 Task: Create a due date automation trigger when advanced on, 2 hours before a card is due add content with a name or a description not containing resume.
Action: Mouse moved to (1238, 356)
Screenshot: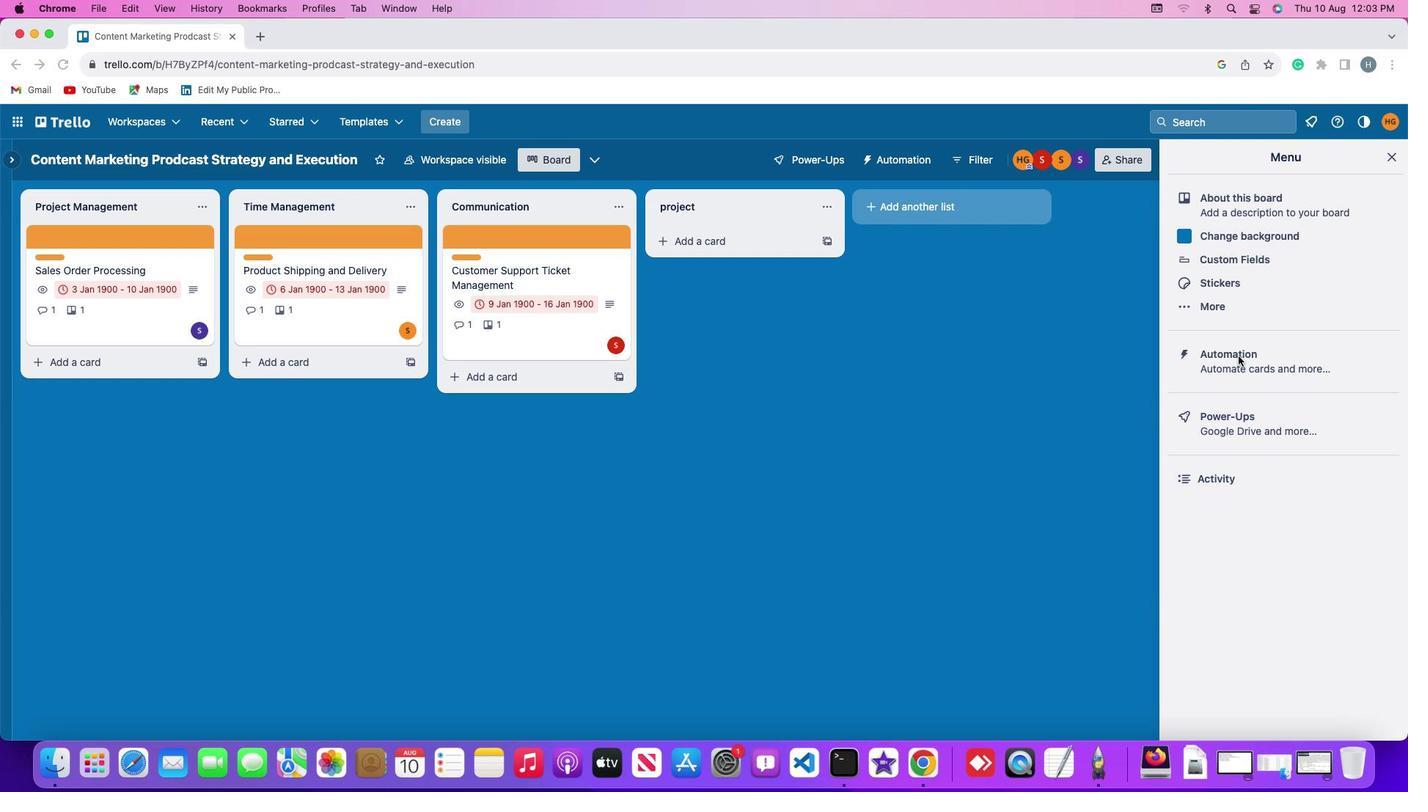 
Action: Mouse pressed left at (1238, 356)
Screenshot: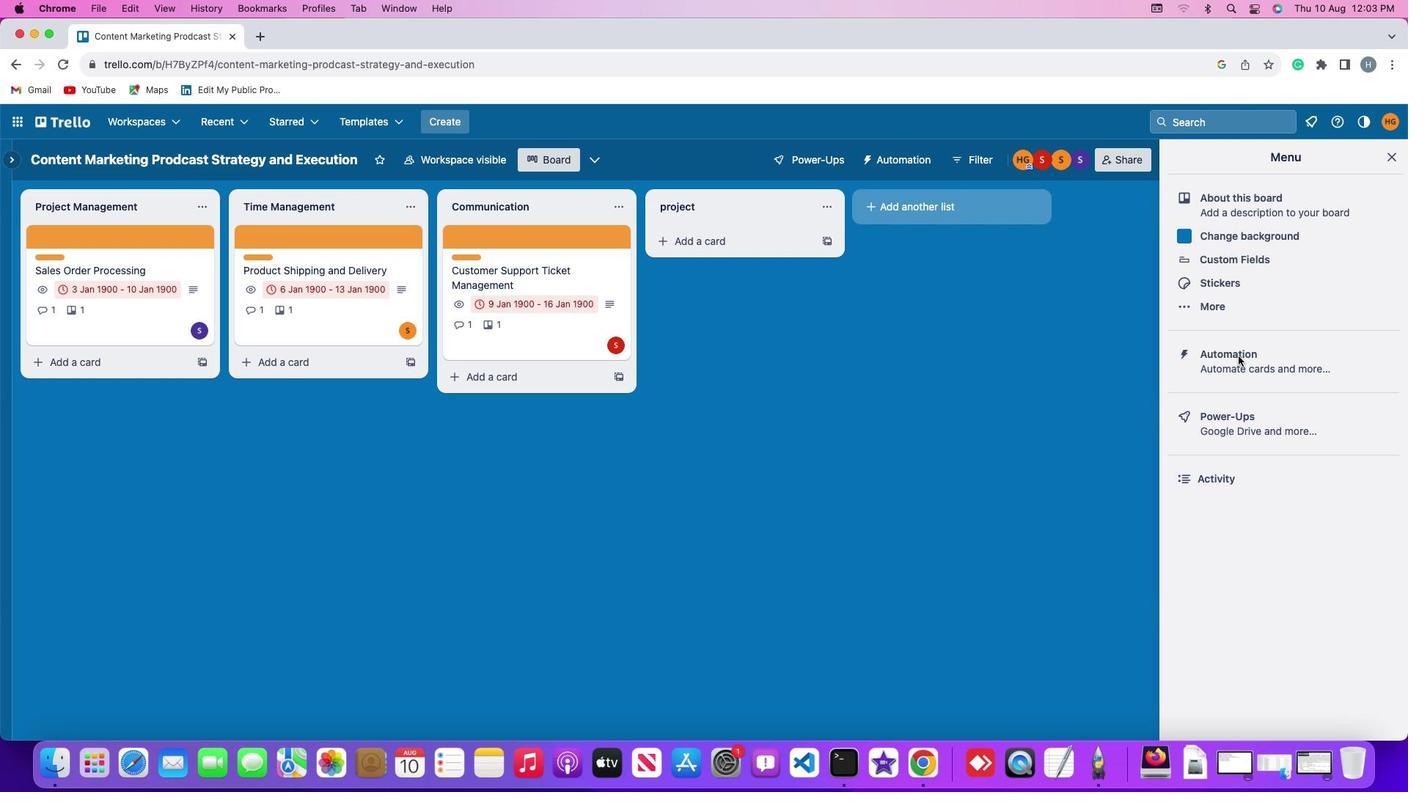 
Action: Mouse pressed left at (1238, 356)
Screenshot: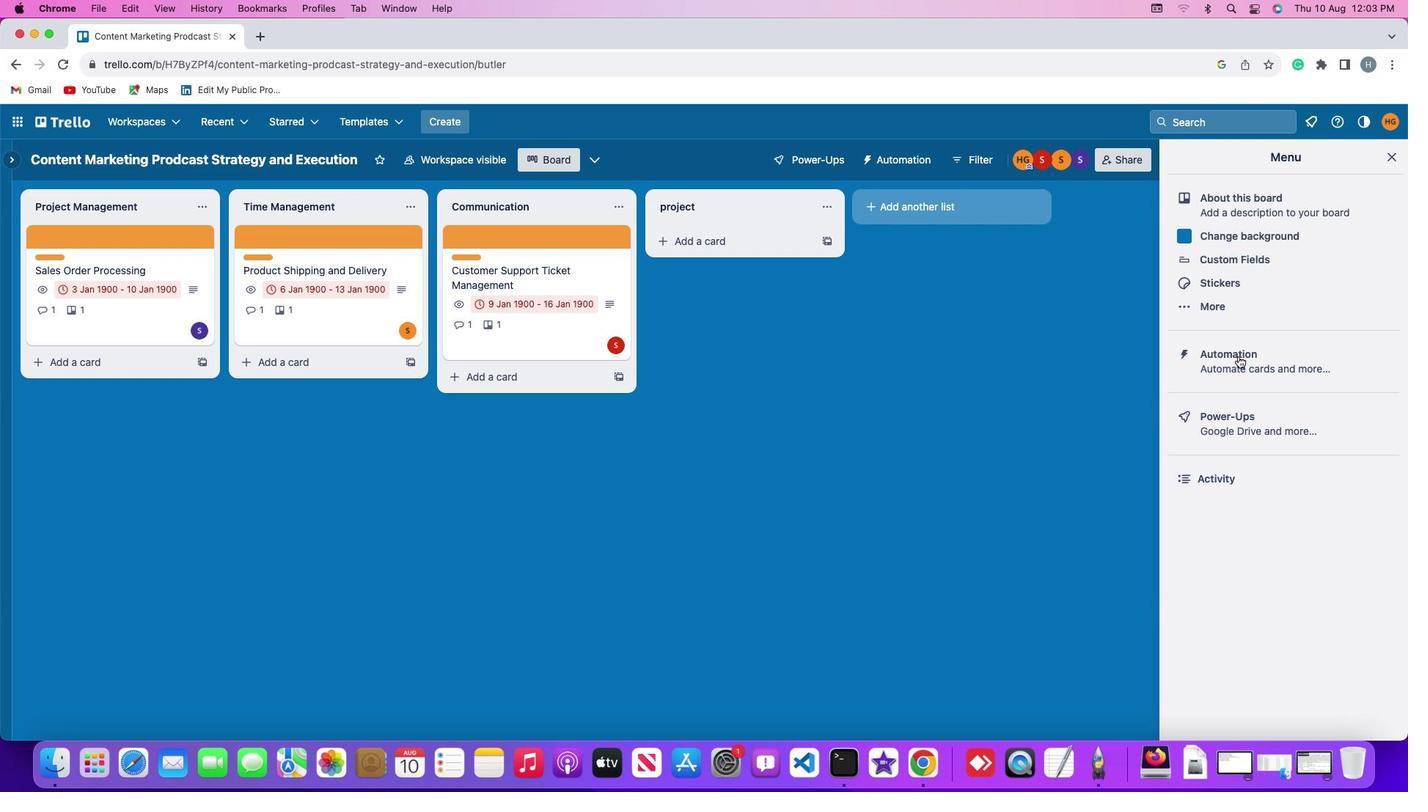 
Action: Mouse moved to (91, 354)
Screenshot: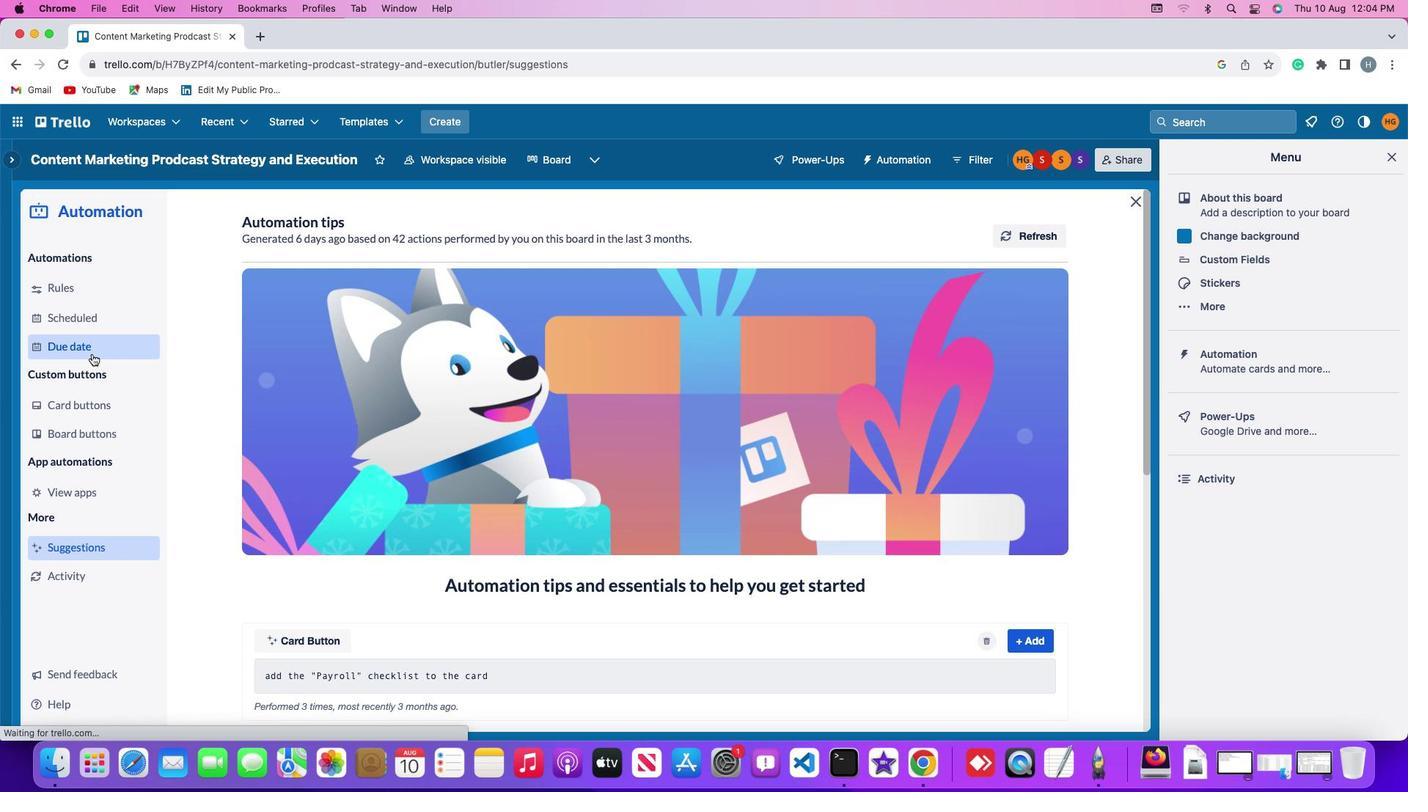 
Action: Mouse pressed left at (91, 354)
Screenshot: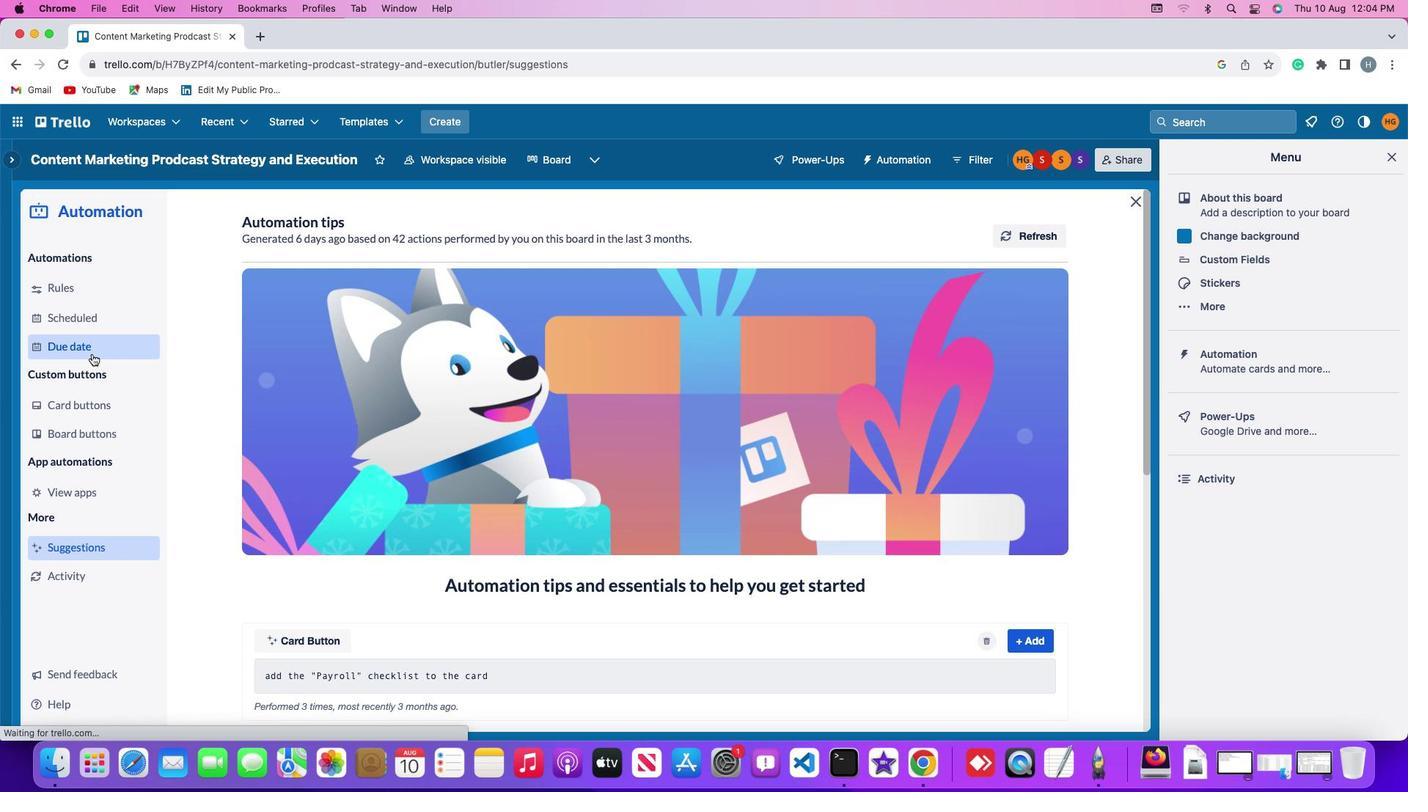 
Action: Mouse moved to (977, 229)
Screenshot: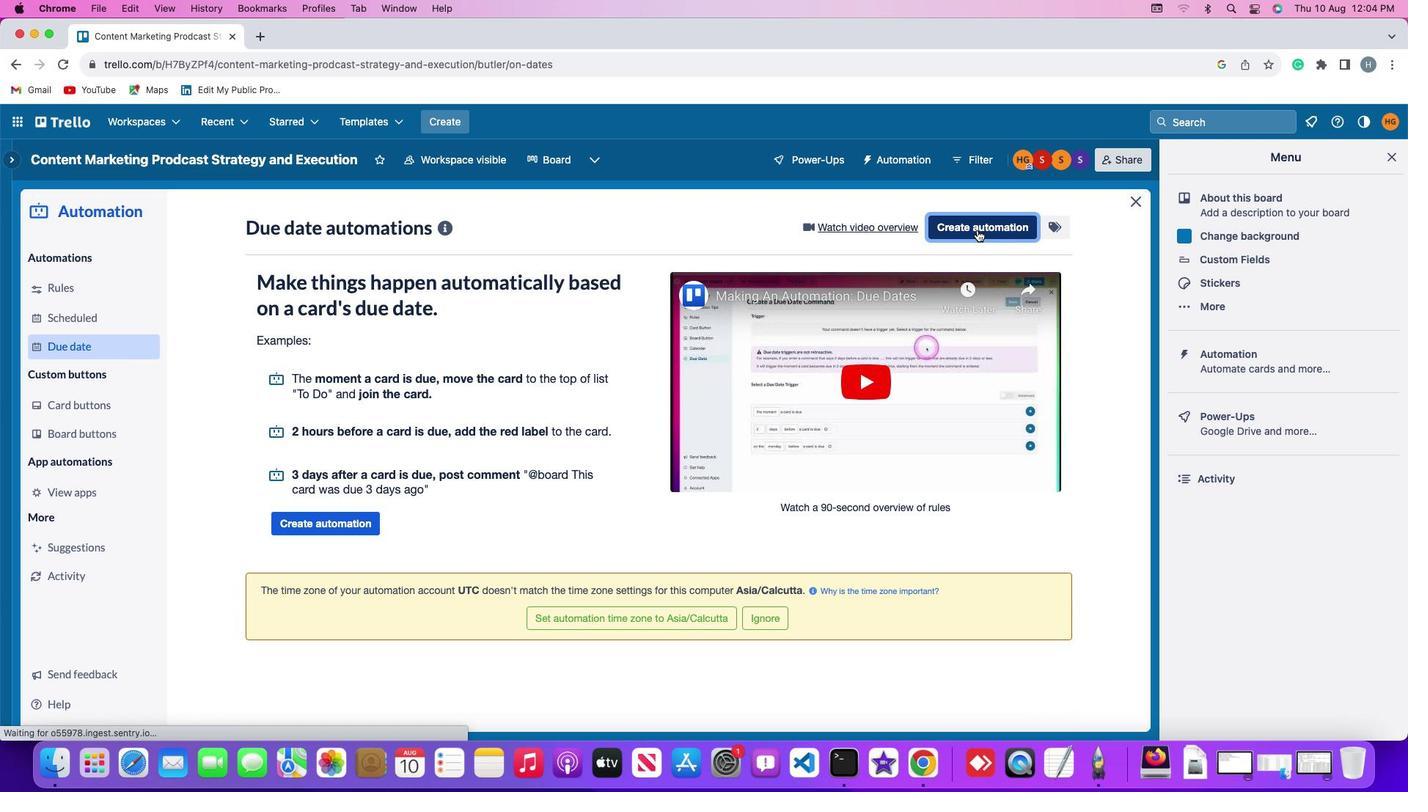 
Action: Mouse pressed left at (977, 229)
Screenshot: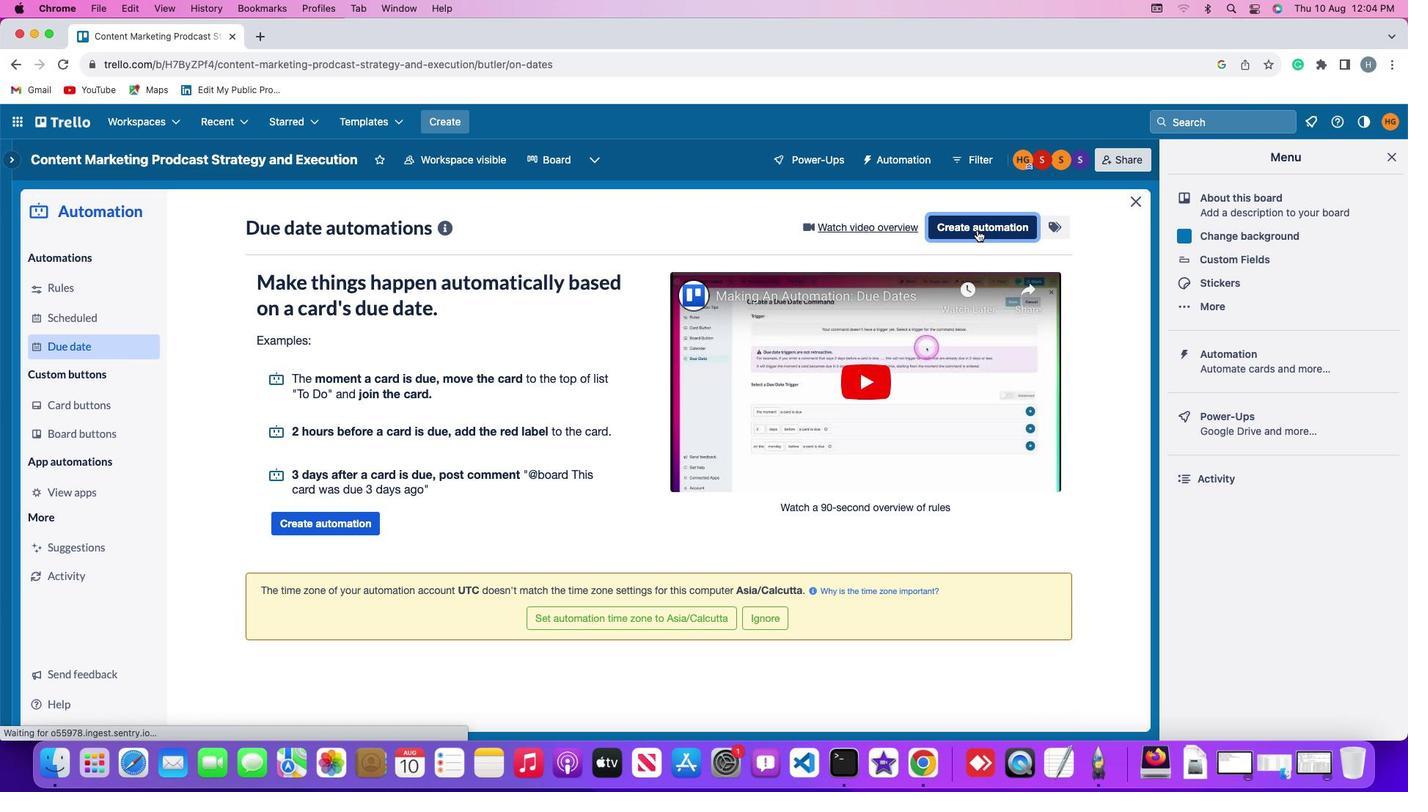 
Action: Mouse moved to (297, 366)
Screenshot: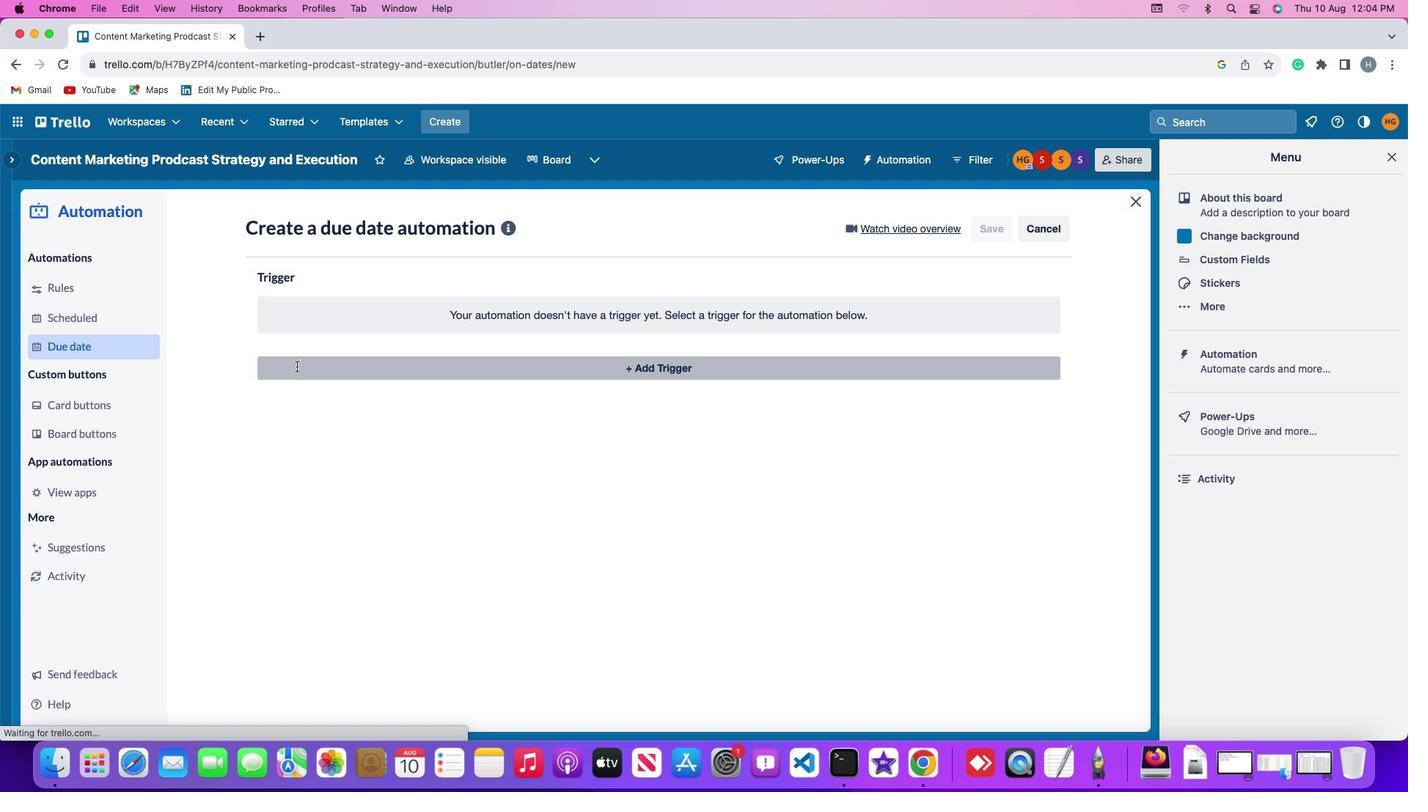 
Action: Mouse pressed left at (297, 366)
Screenshot: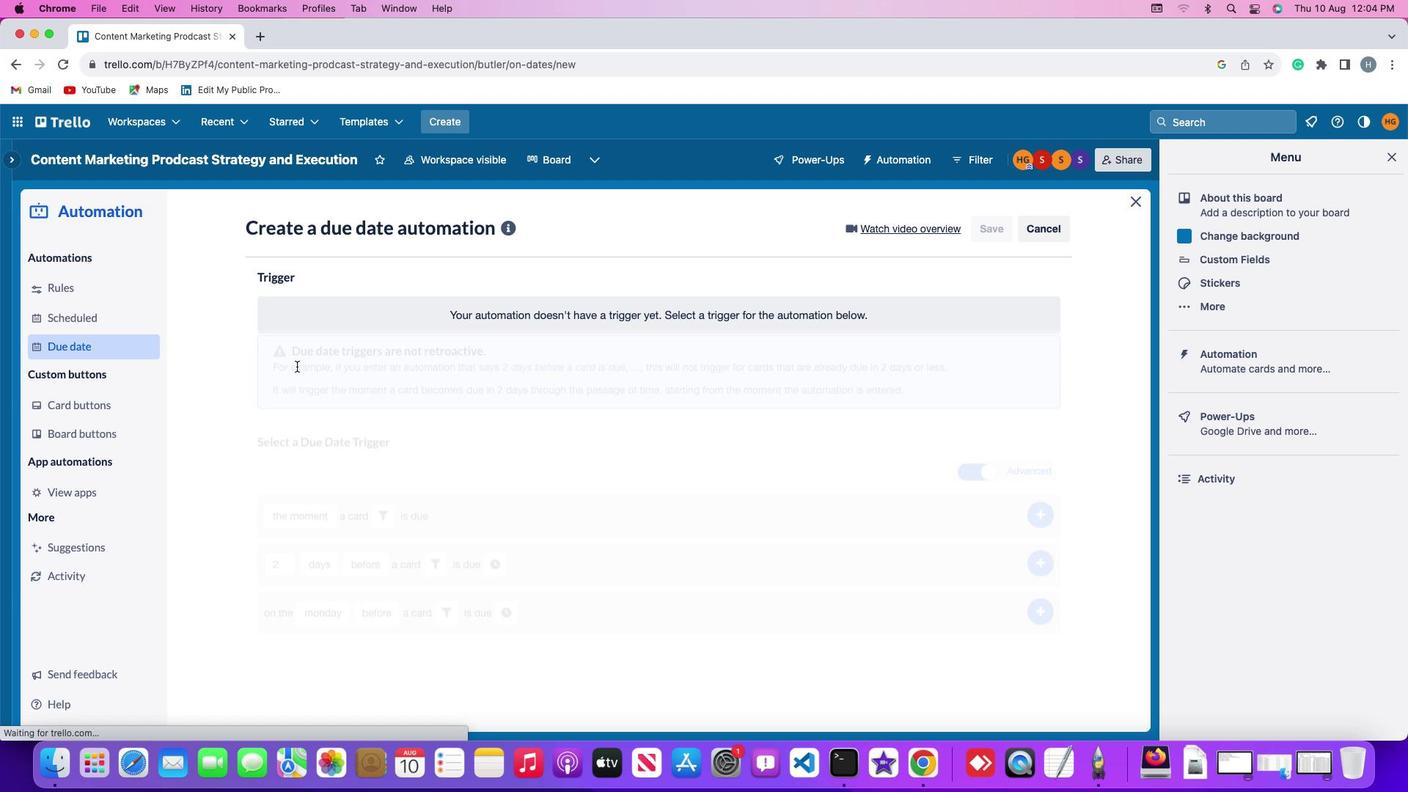 
Action: Mouse moved to (278, 598)
Screenshot: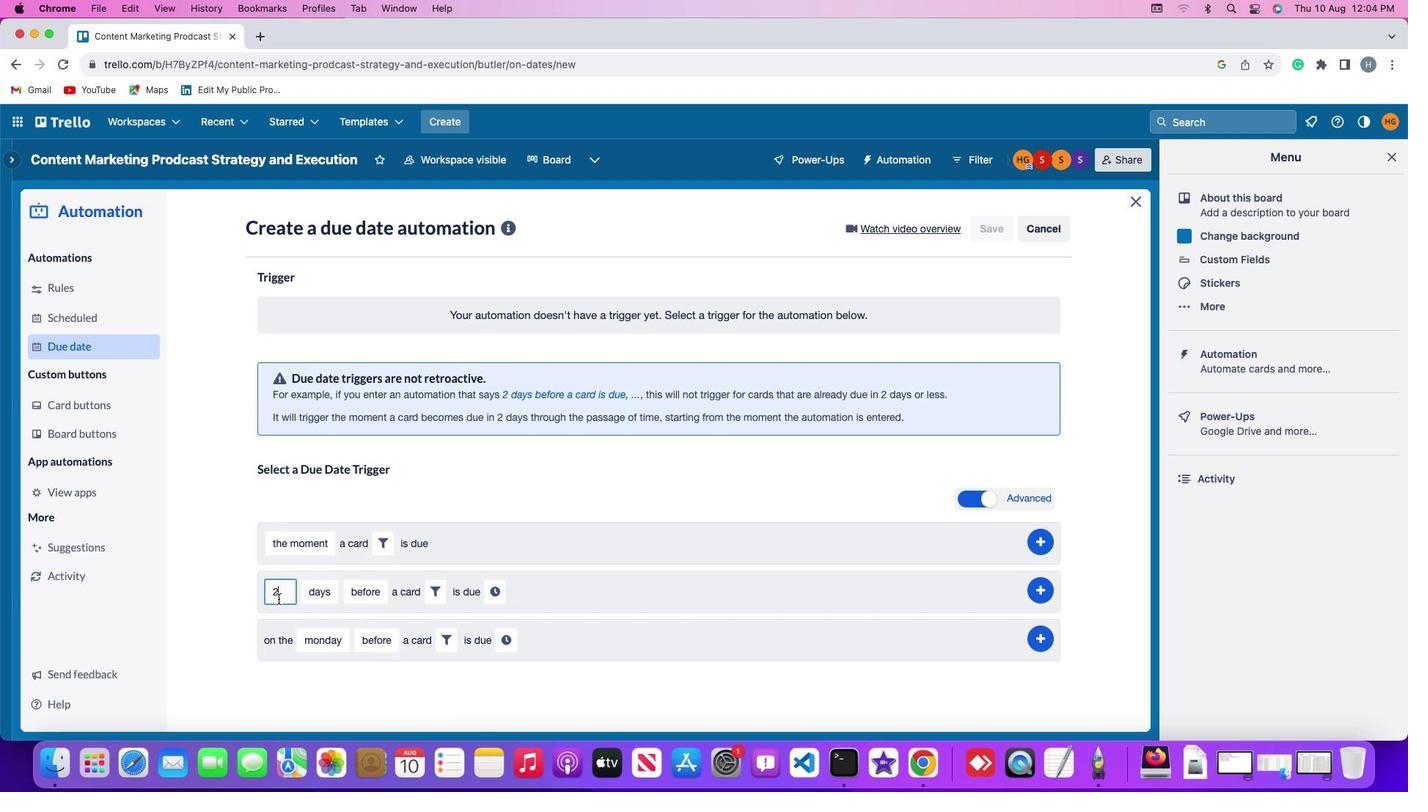 
Action: Mouse pressed left at (278, 598)
Screenshot: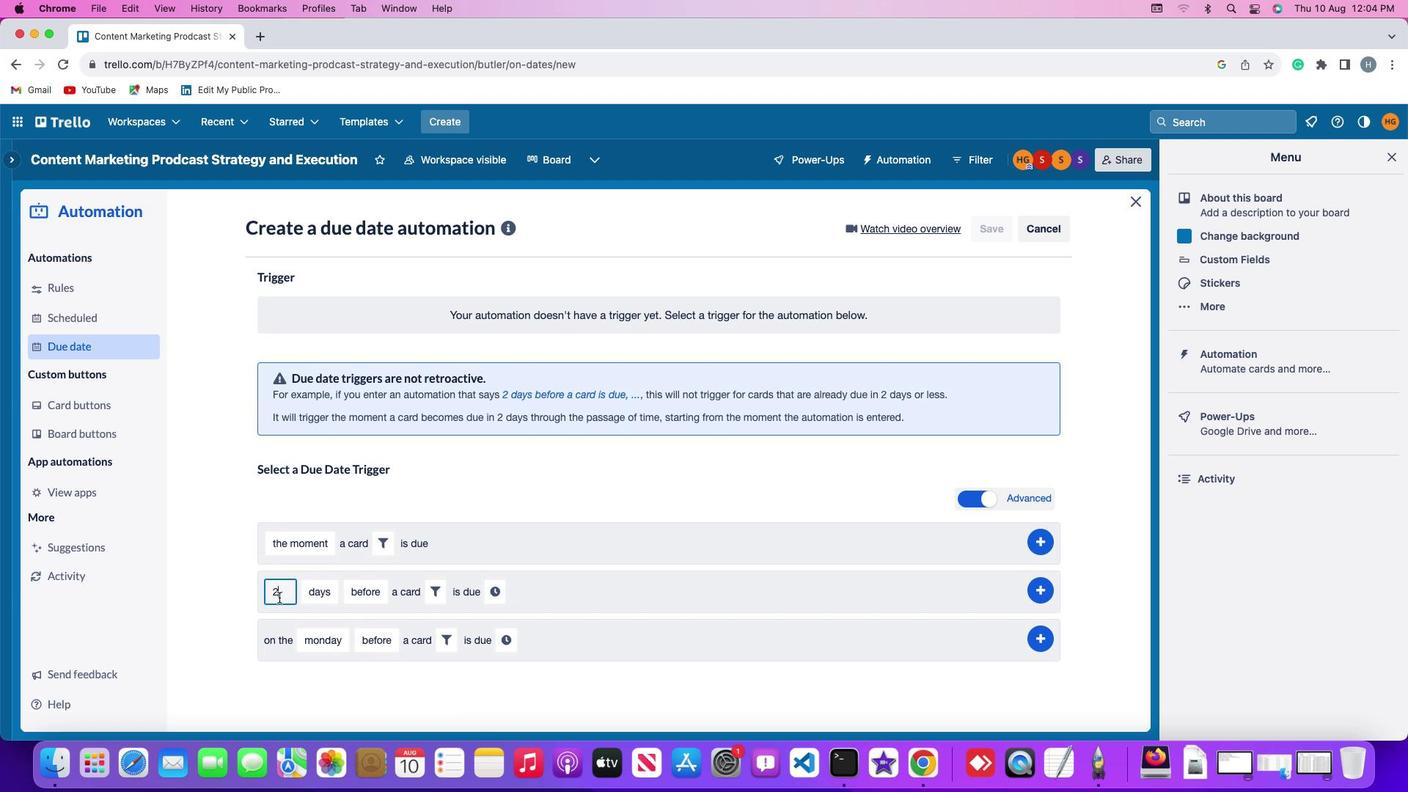 
Action: Mouse moved to (292, 586)
Screenshot: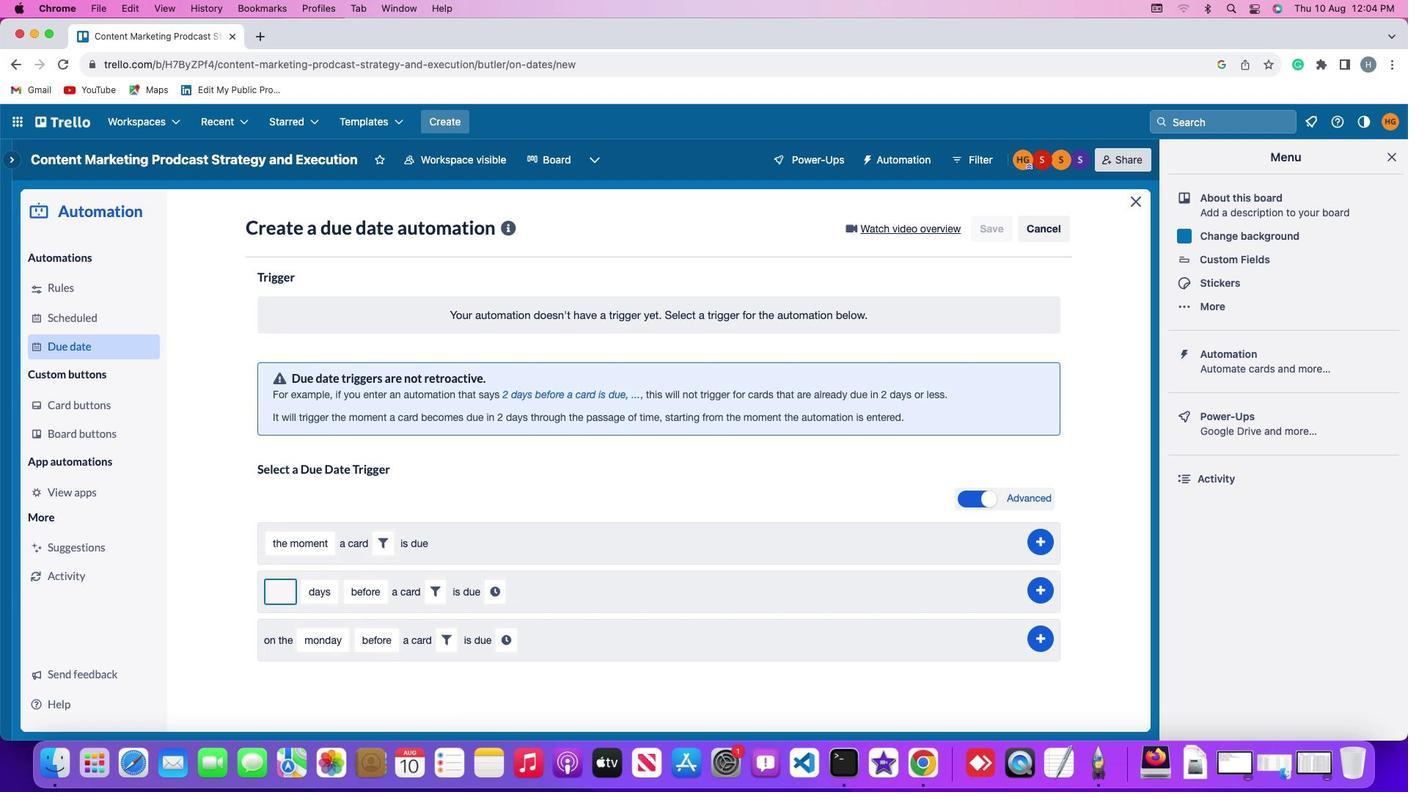 
Action: Key pressed Key.backspace'2'
Screenshot: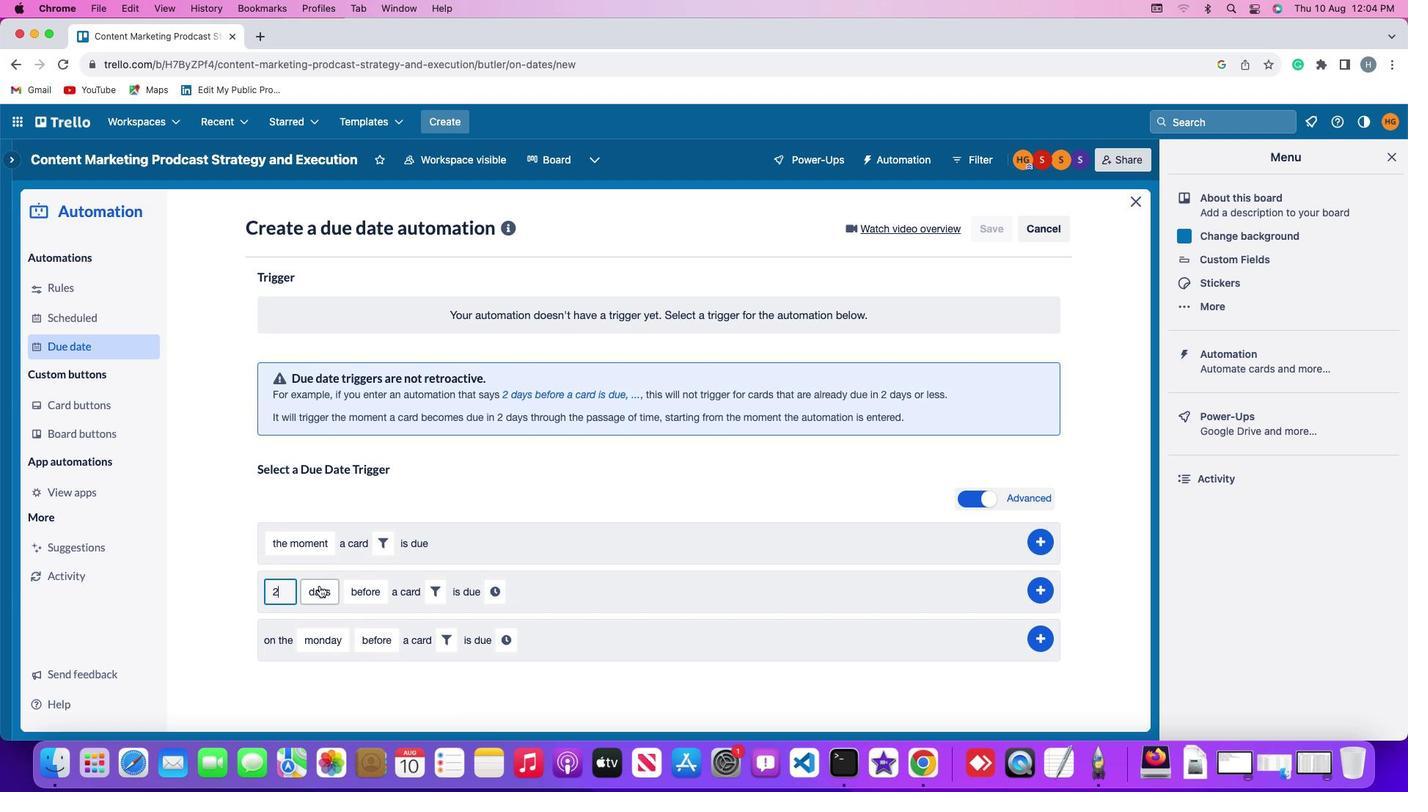 
Action: Mouse moved to (324, 585)
Screenshot: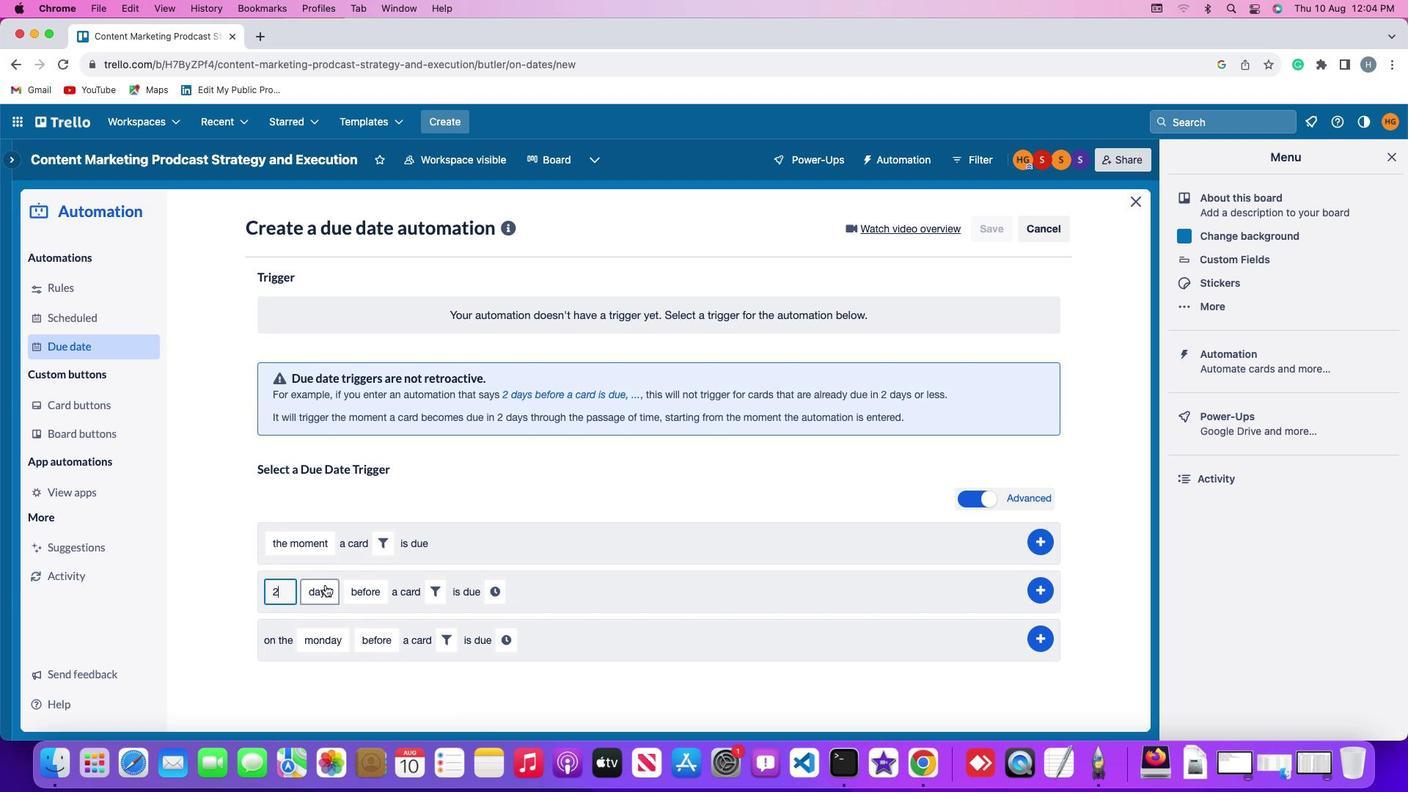
Action: Mouse pressed left at (324, 585)
Screenshot: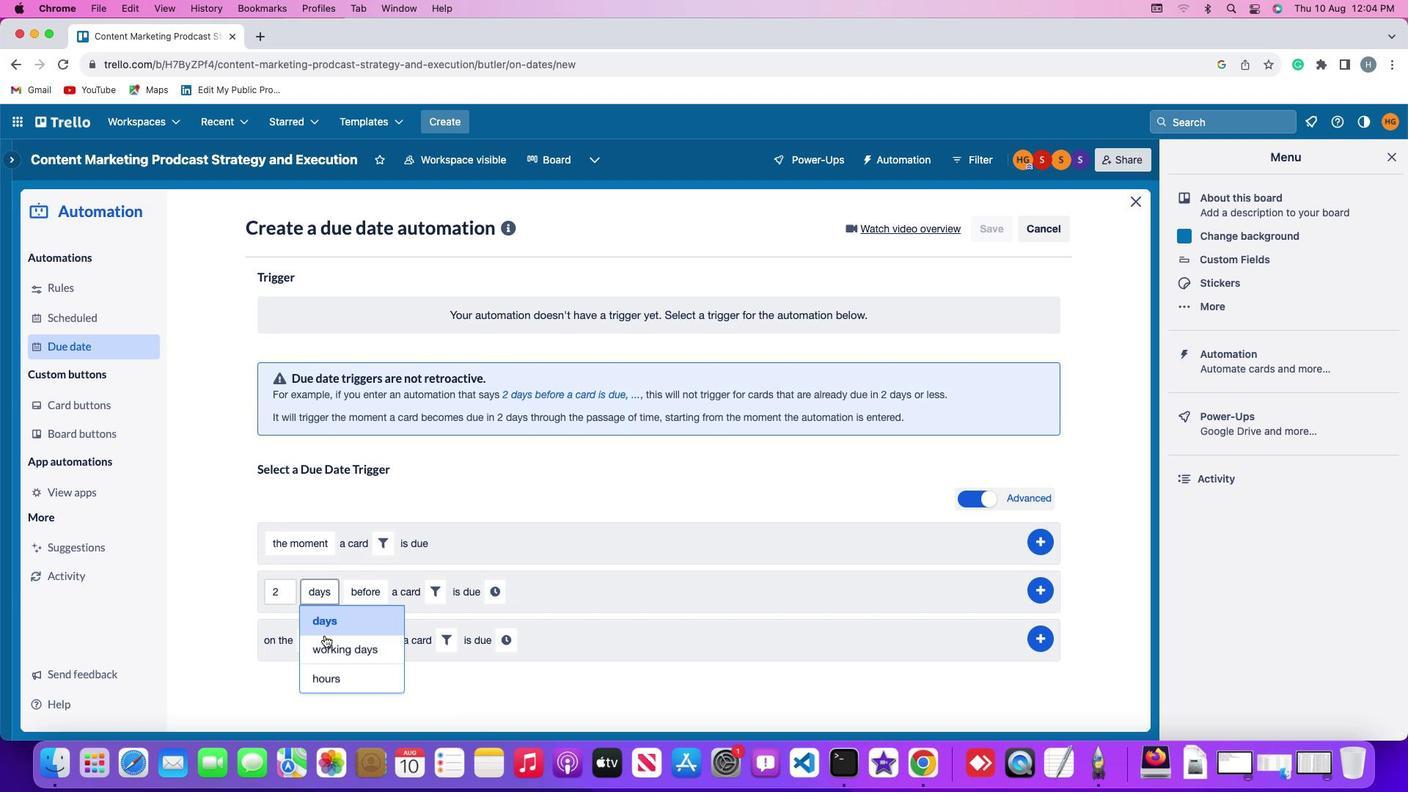 
Action: Mouse moved to (324, 676)
Screenshot: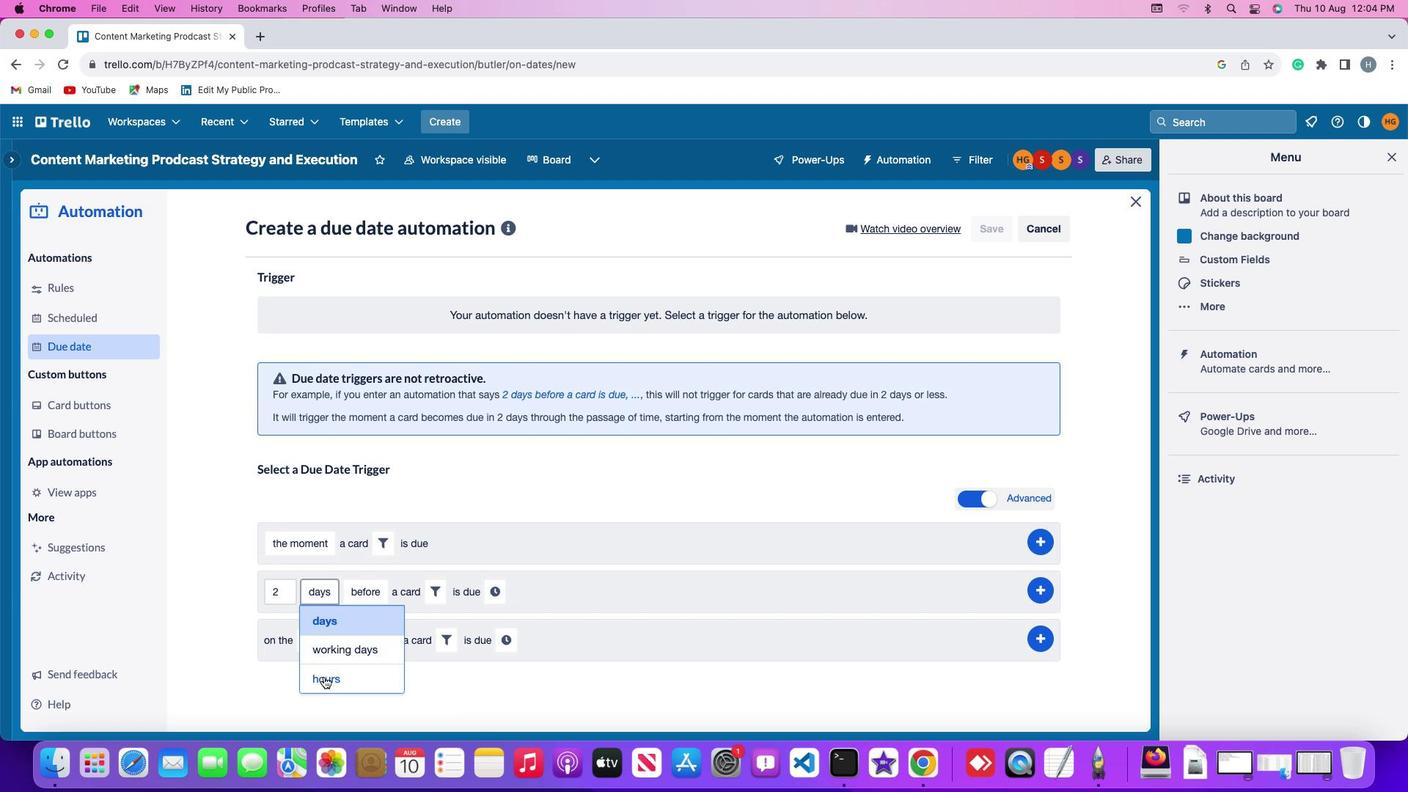 
Action: Mouse pressed left at (324, 676)
Screenshot: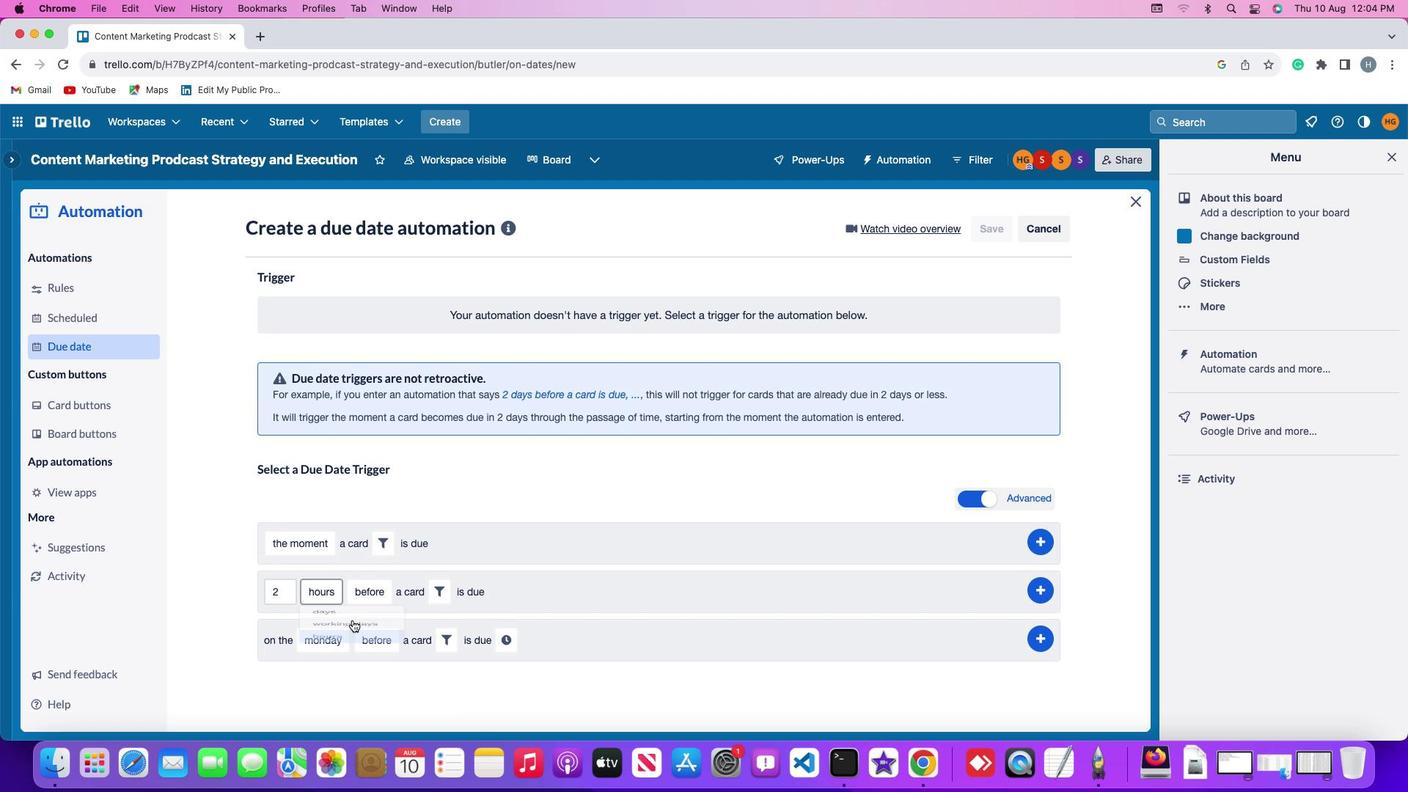 
Action: Mouse moved to (360, 591)
Screenshot: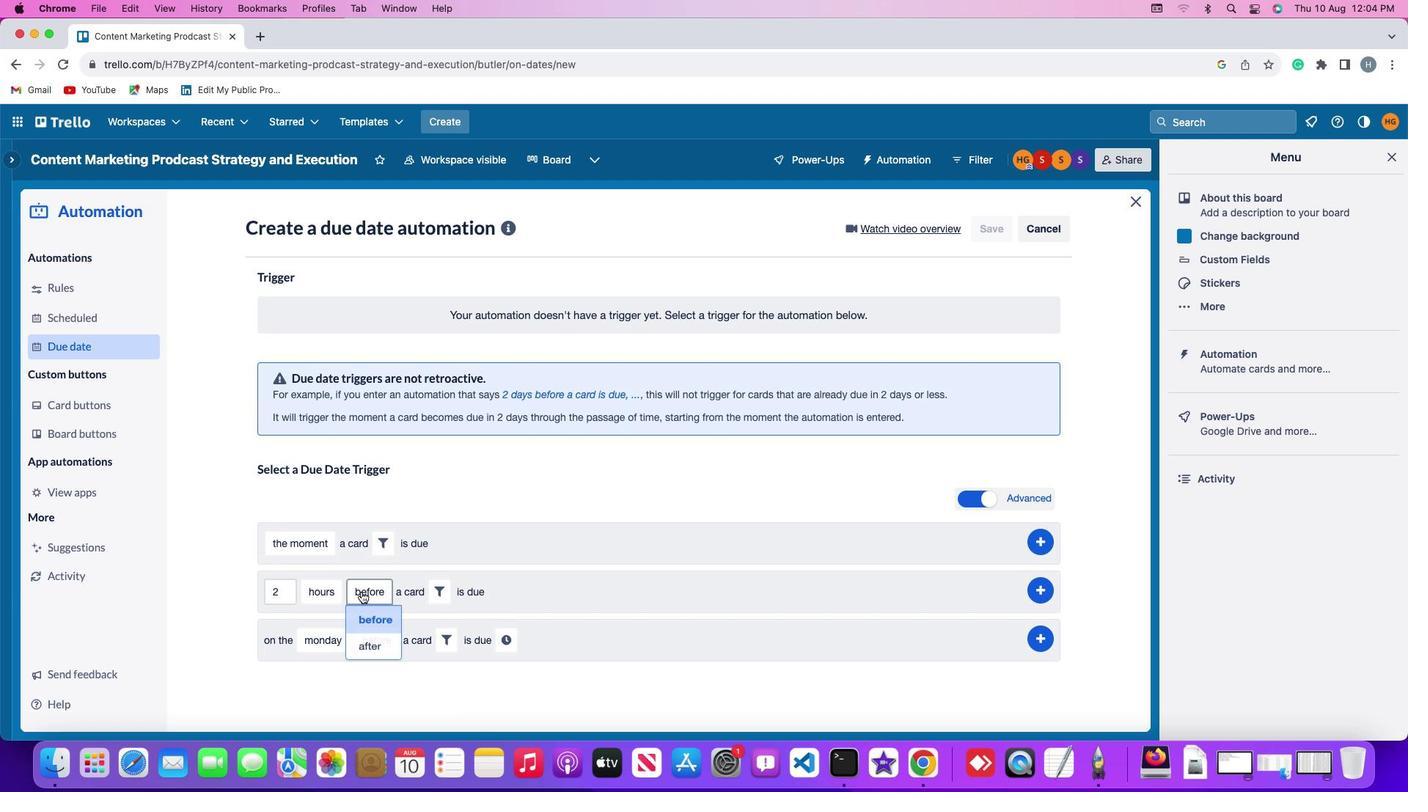 
Action: Mouse pressed left at (360, 591)
Screenshot: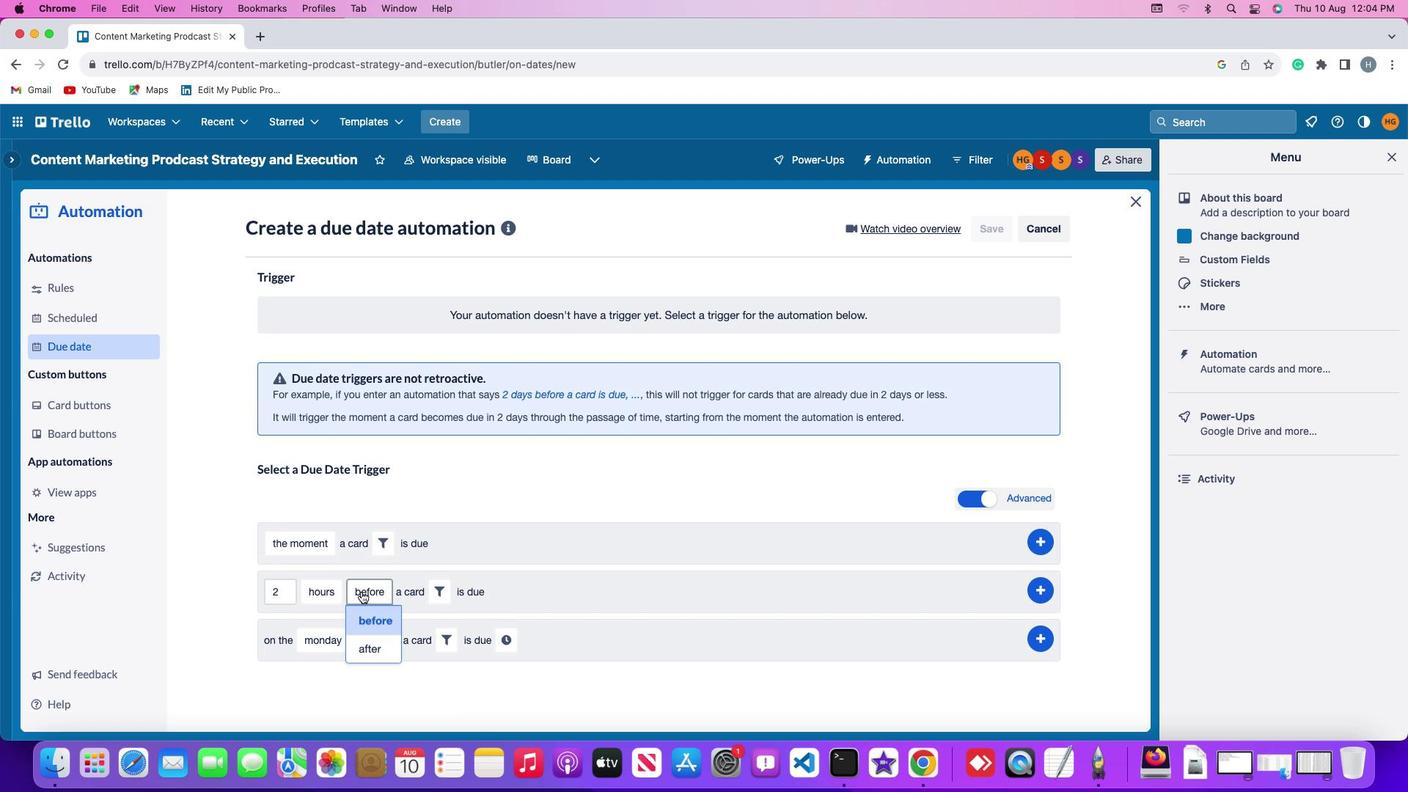 
Action: Mouse moved to (366, 623)
Screenshot: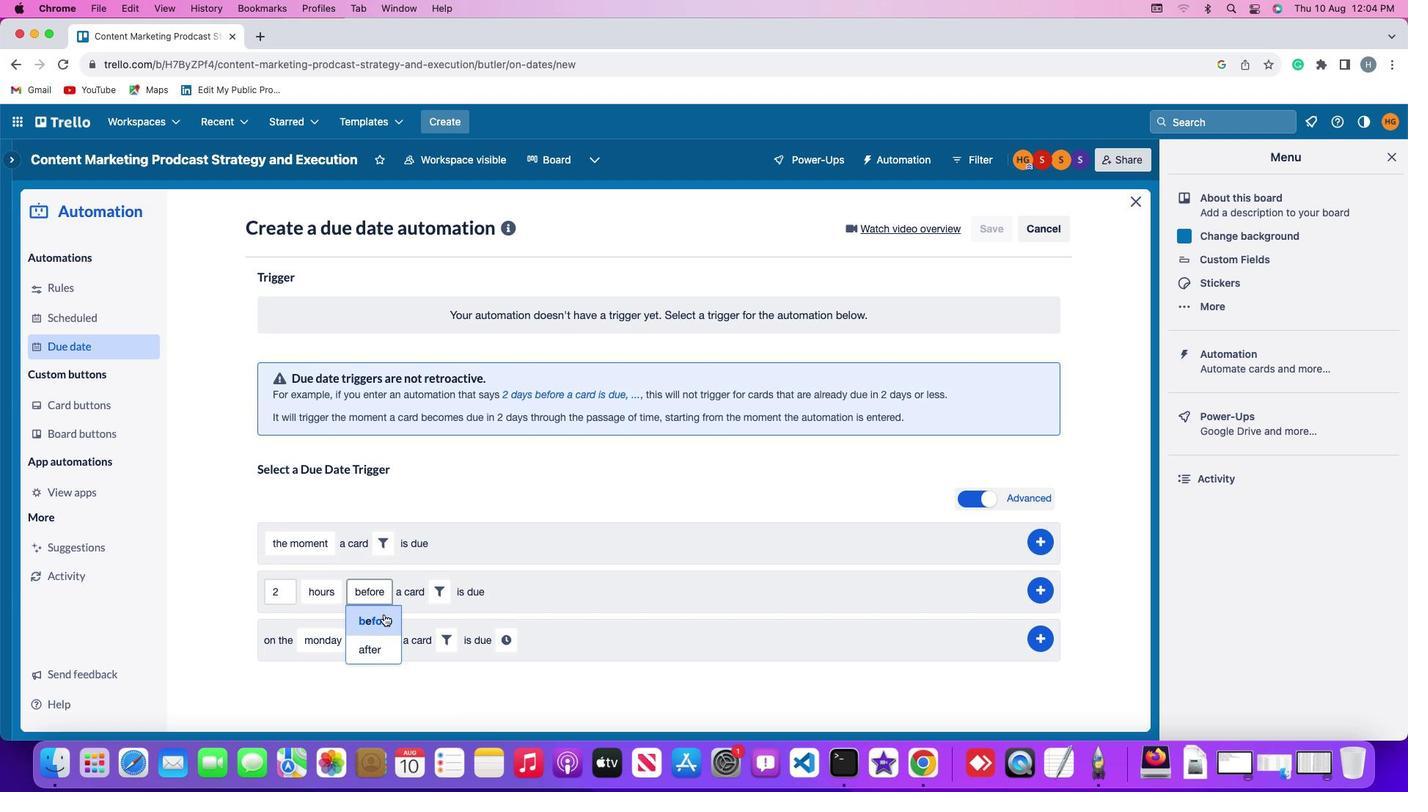 
Action: Mouse pressed left at (366, 623)
Screenshot: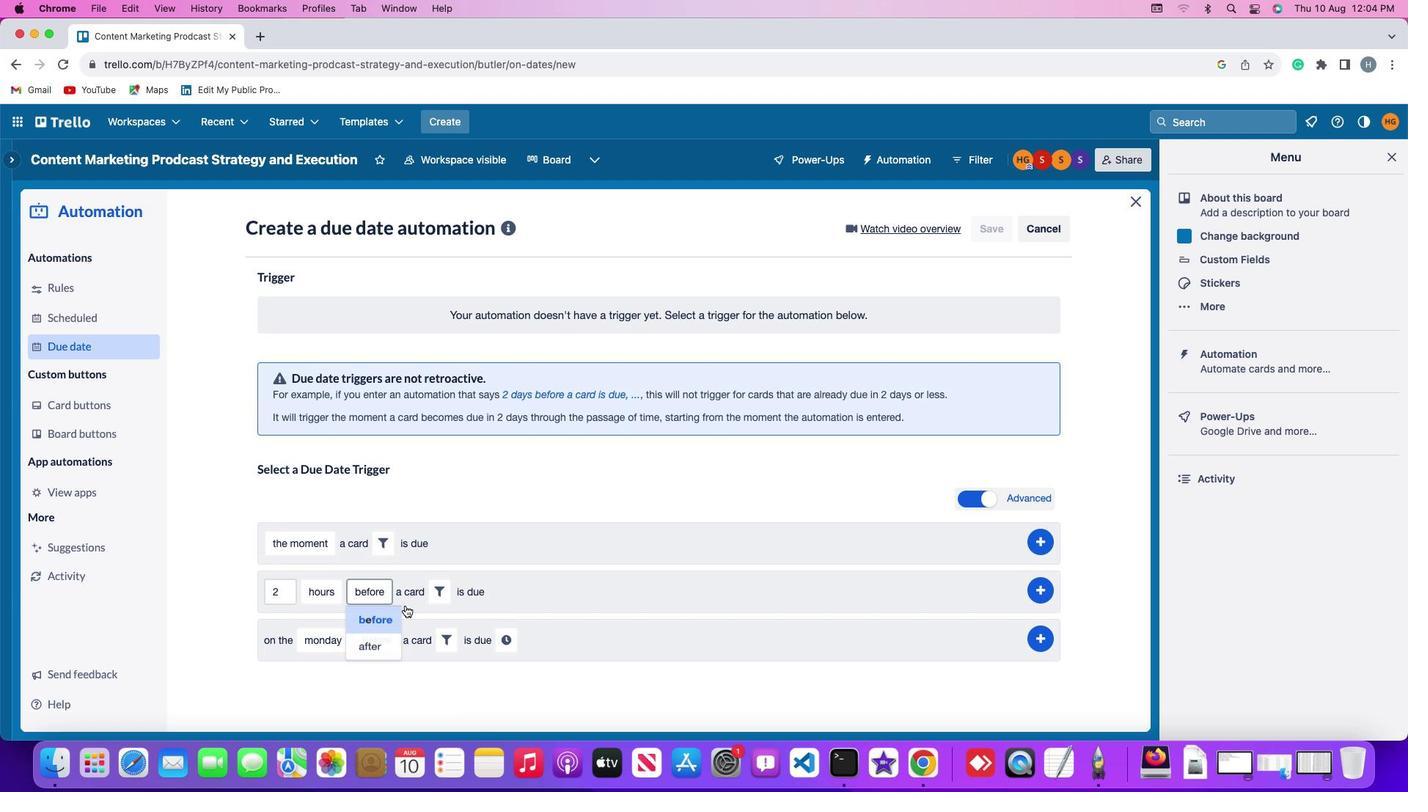 
Action: Mouse moved to (436, 595)
Screenshot: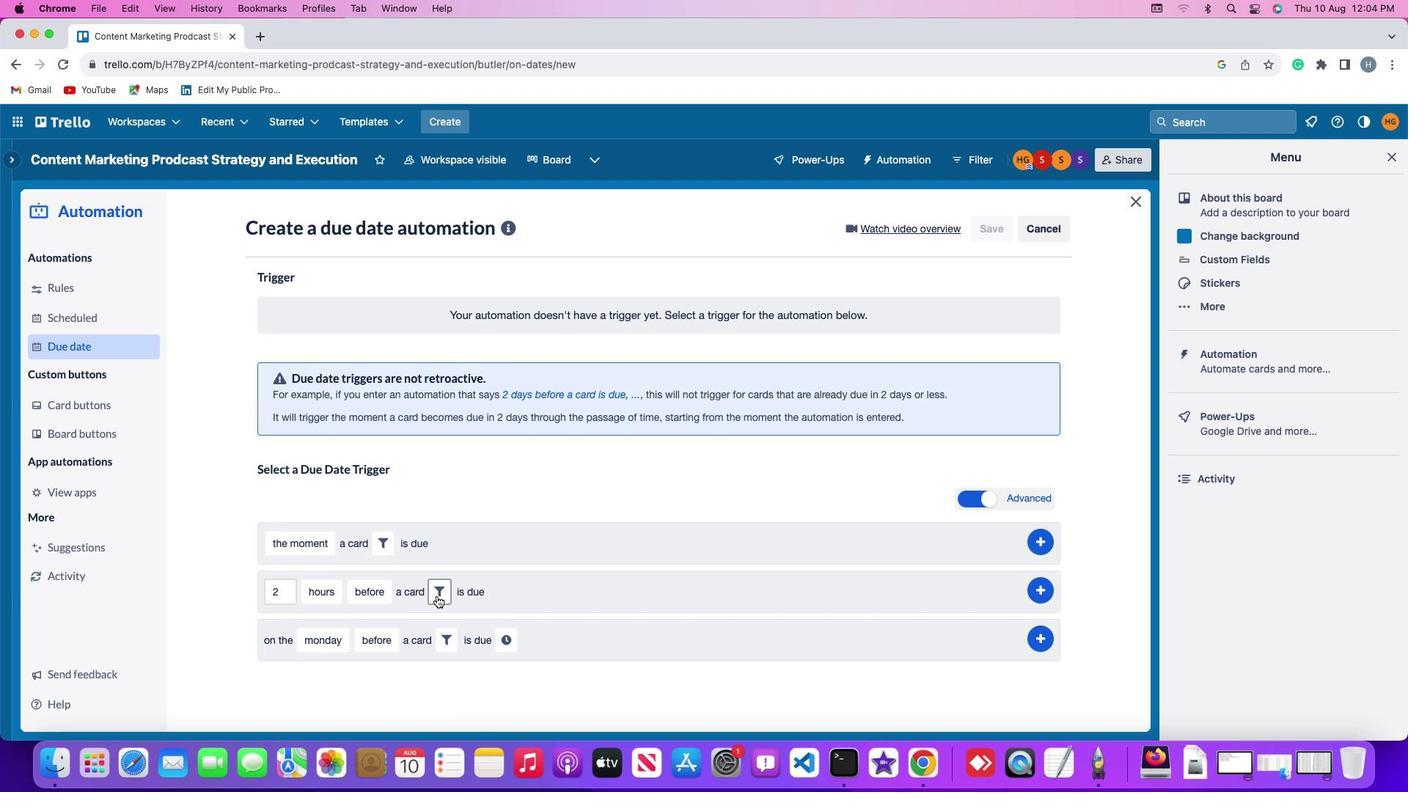 
Action: Mouse pressed left at (436, 595)
Screenshot: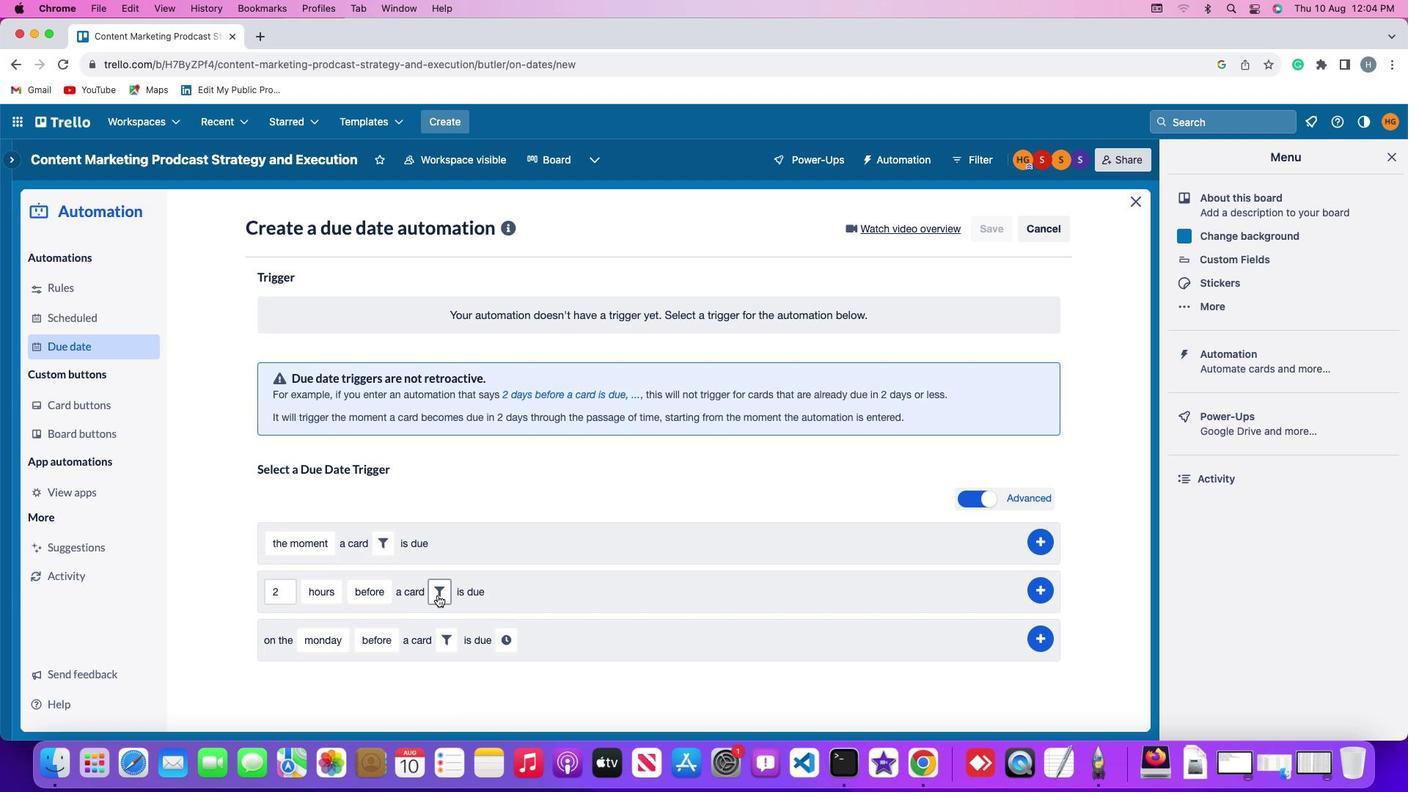 
Action: Mouse moved to (623, 641)
Screenshot: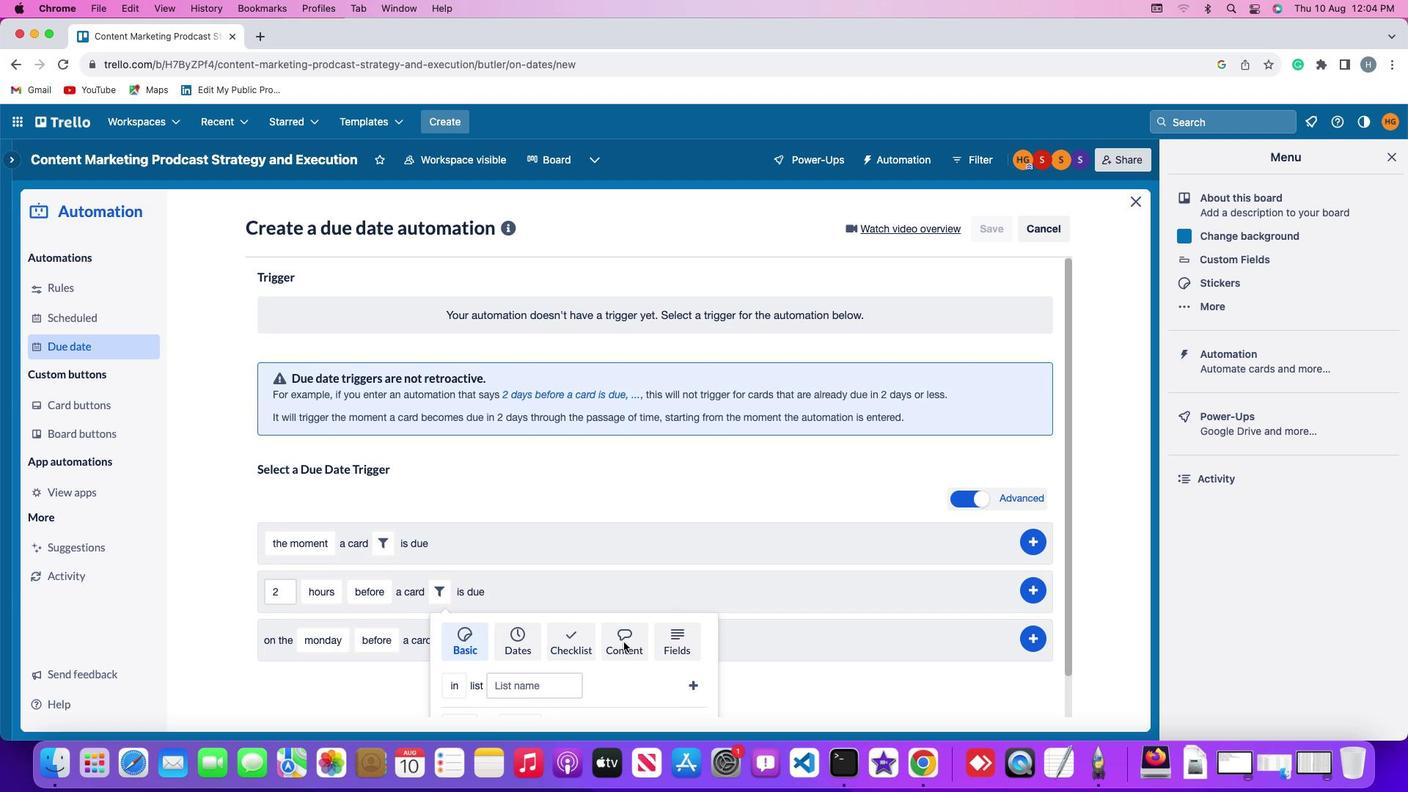 
Action: Mouse pressed left at (623, 641)
Screenshot: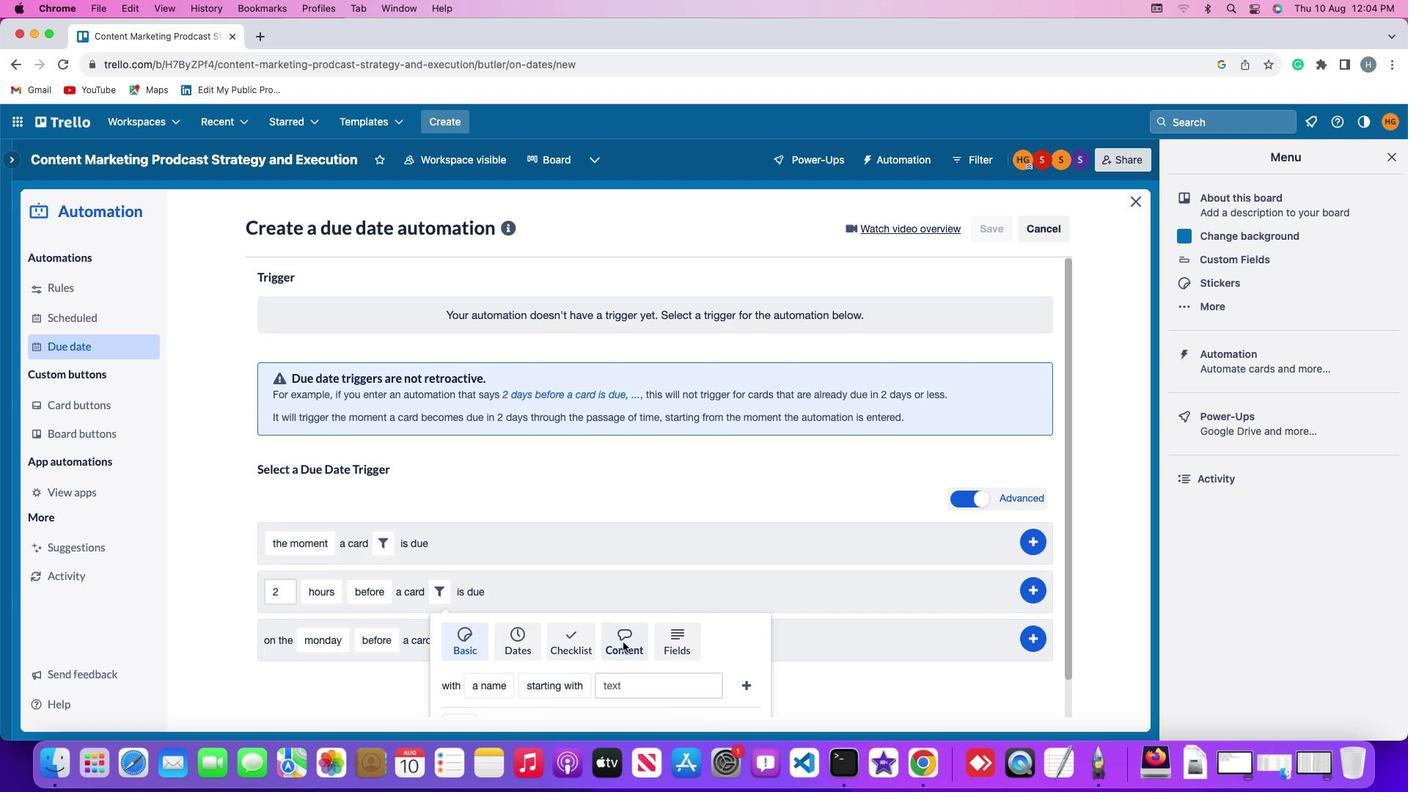 
Action: Mouse moved to (493, 681)
Screenshot: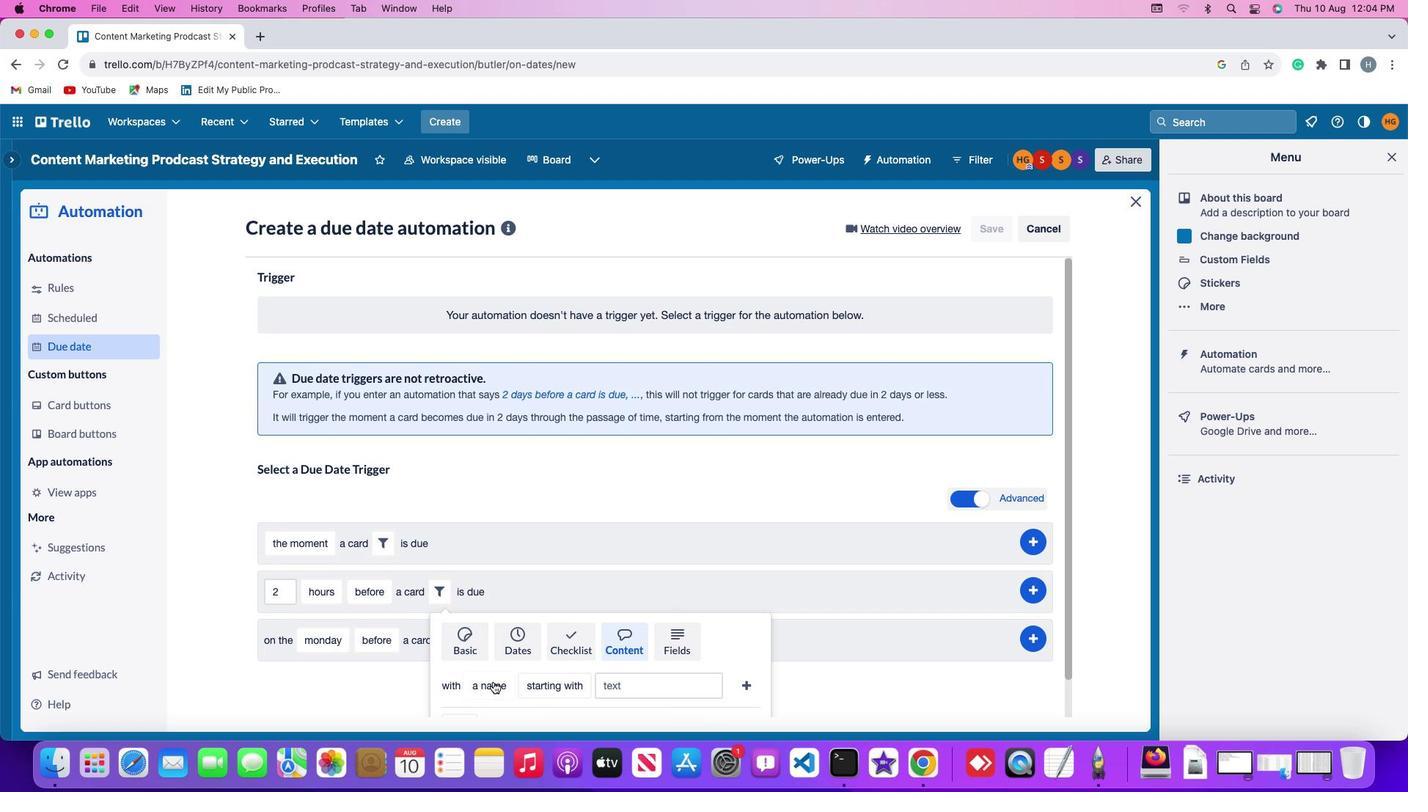 
Action: Mouse pressed left at (493, 681)
Screenshot: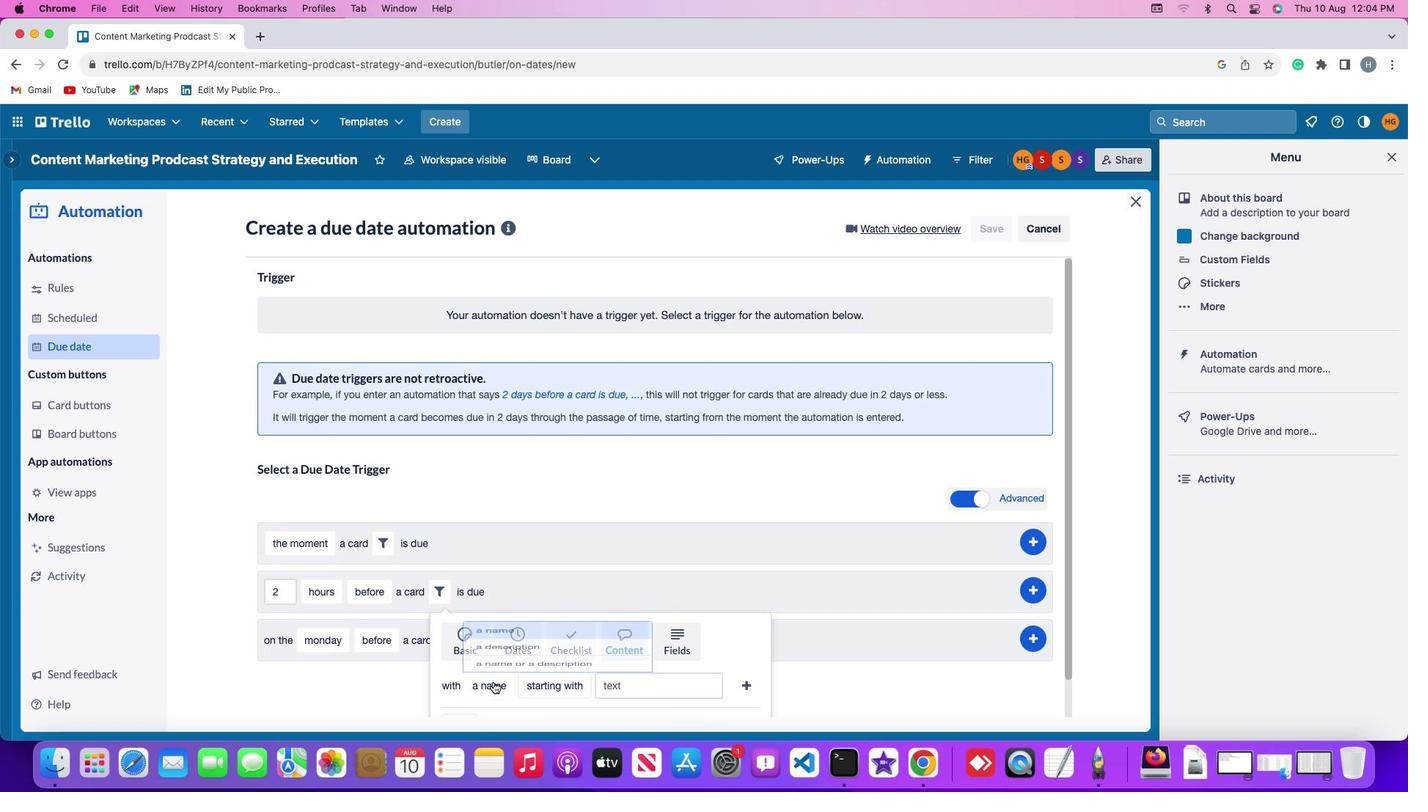 
Action: Mouse moved to (507, 658)
Screenshot: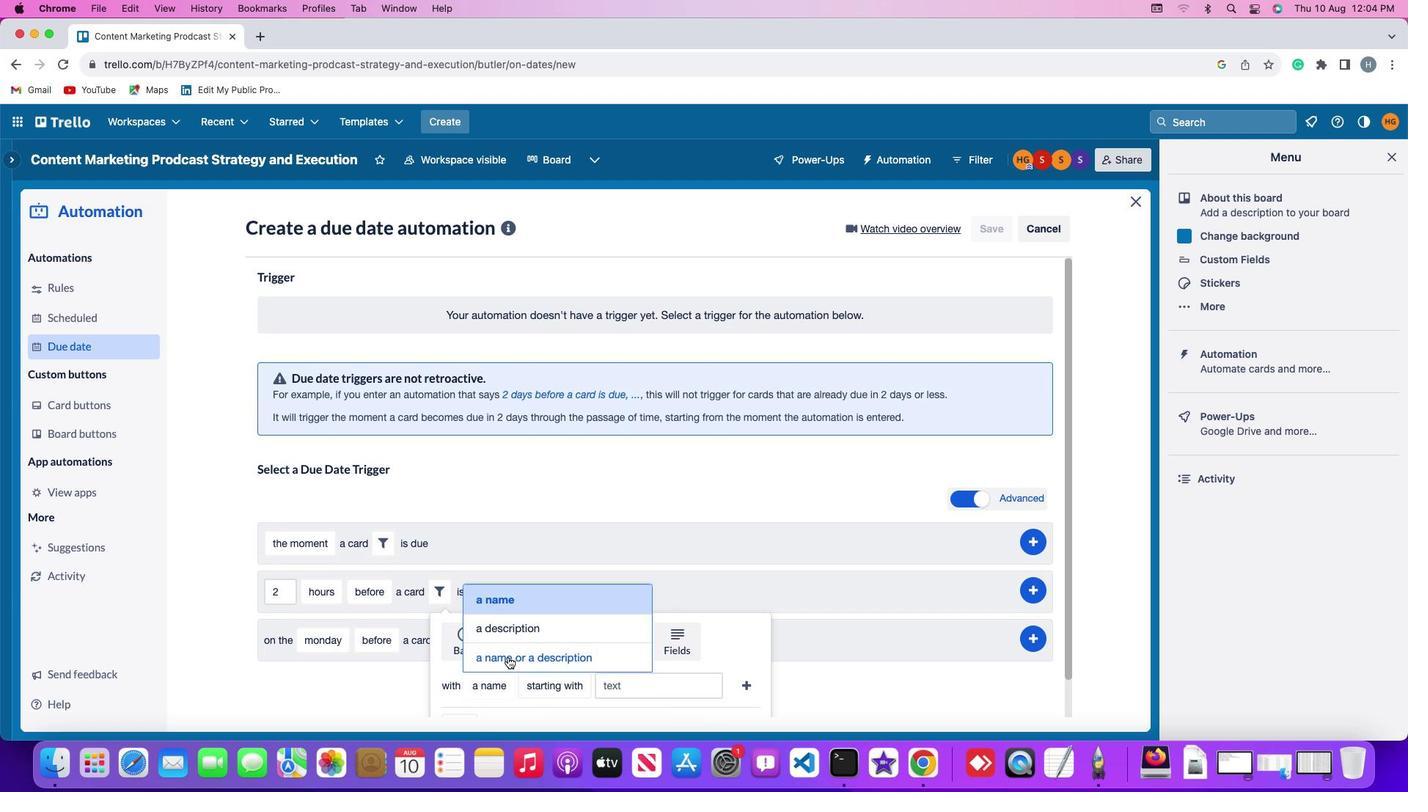 
Action: Mouse pressed left at (507, 658)
Screenshot: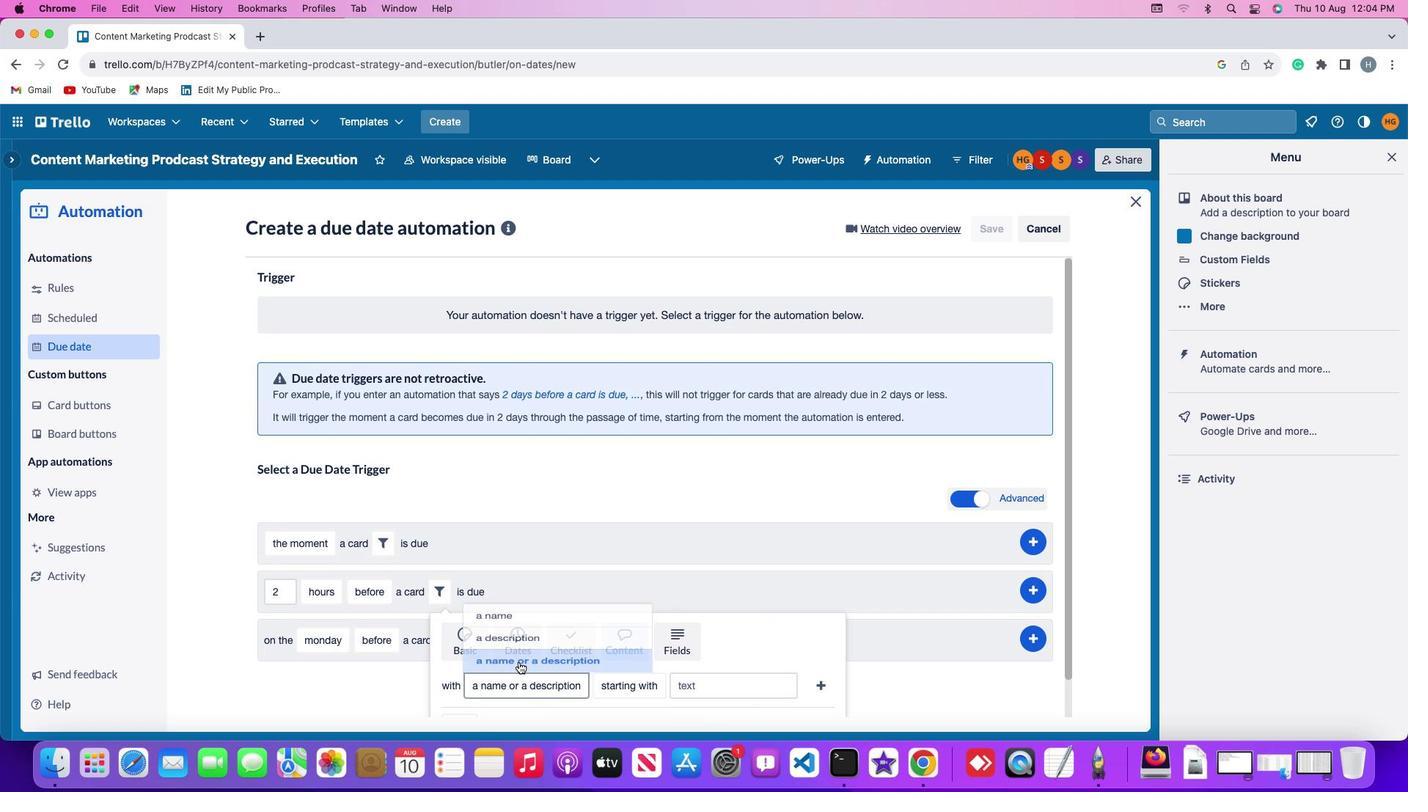 
Action: Mouse moved to (618, 688)
Screenshot: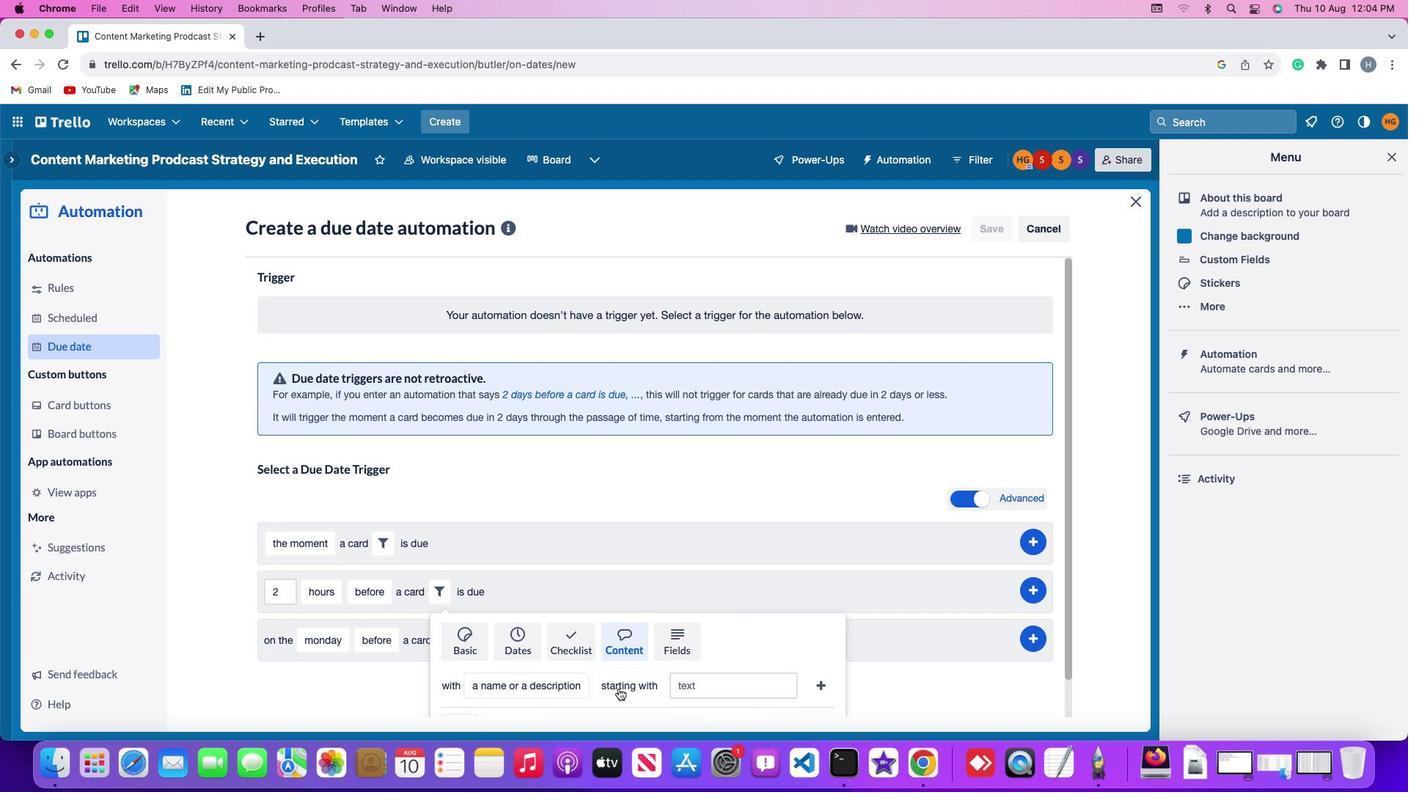 
Action: Mouse pressed left at (618, 688)
Screenshot: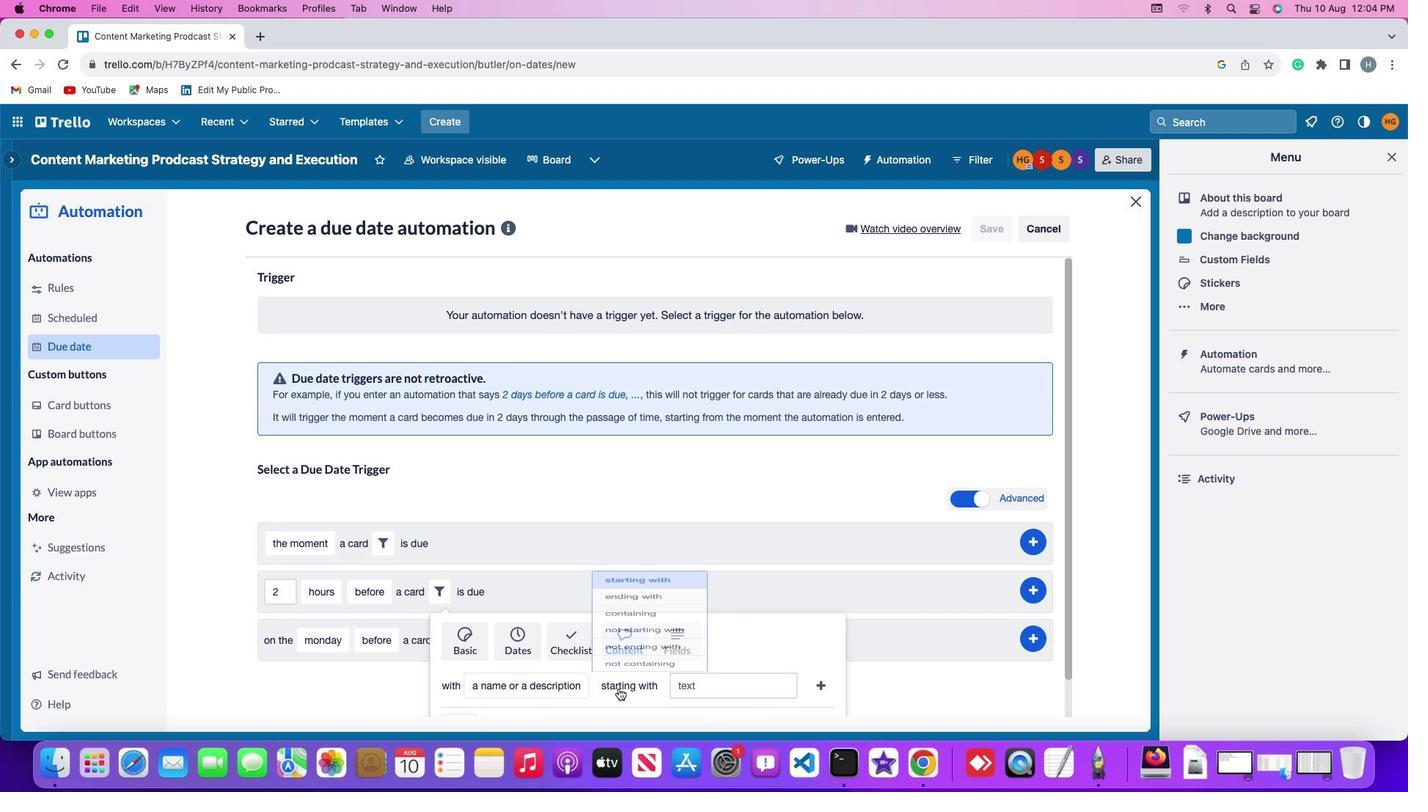 
Action: Mouse moved to (626, 661)
Screenshot: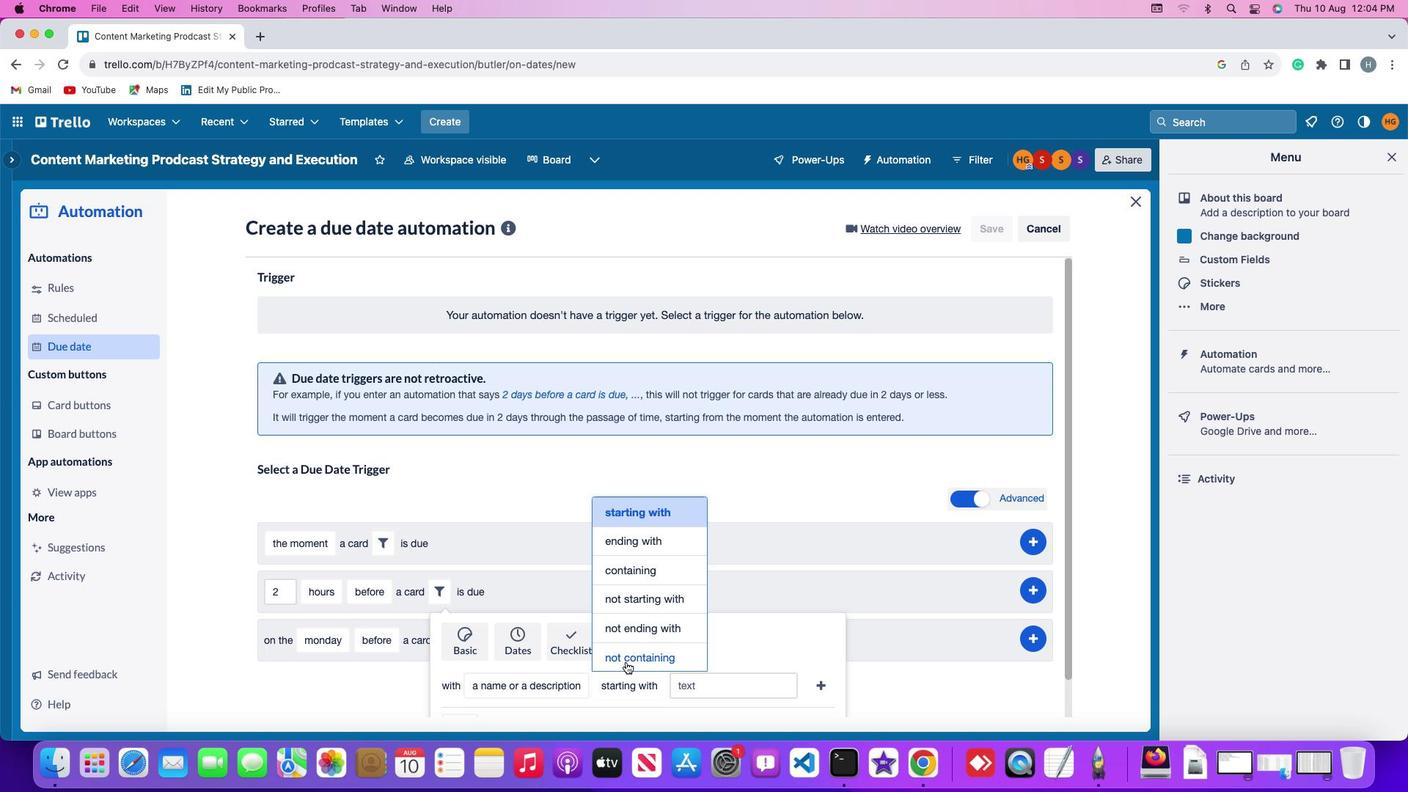 
Action: Mouse pressed left at (626, 661)
Screenshot: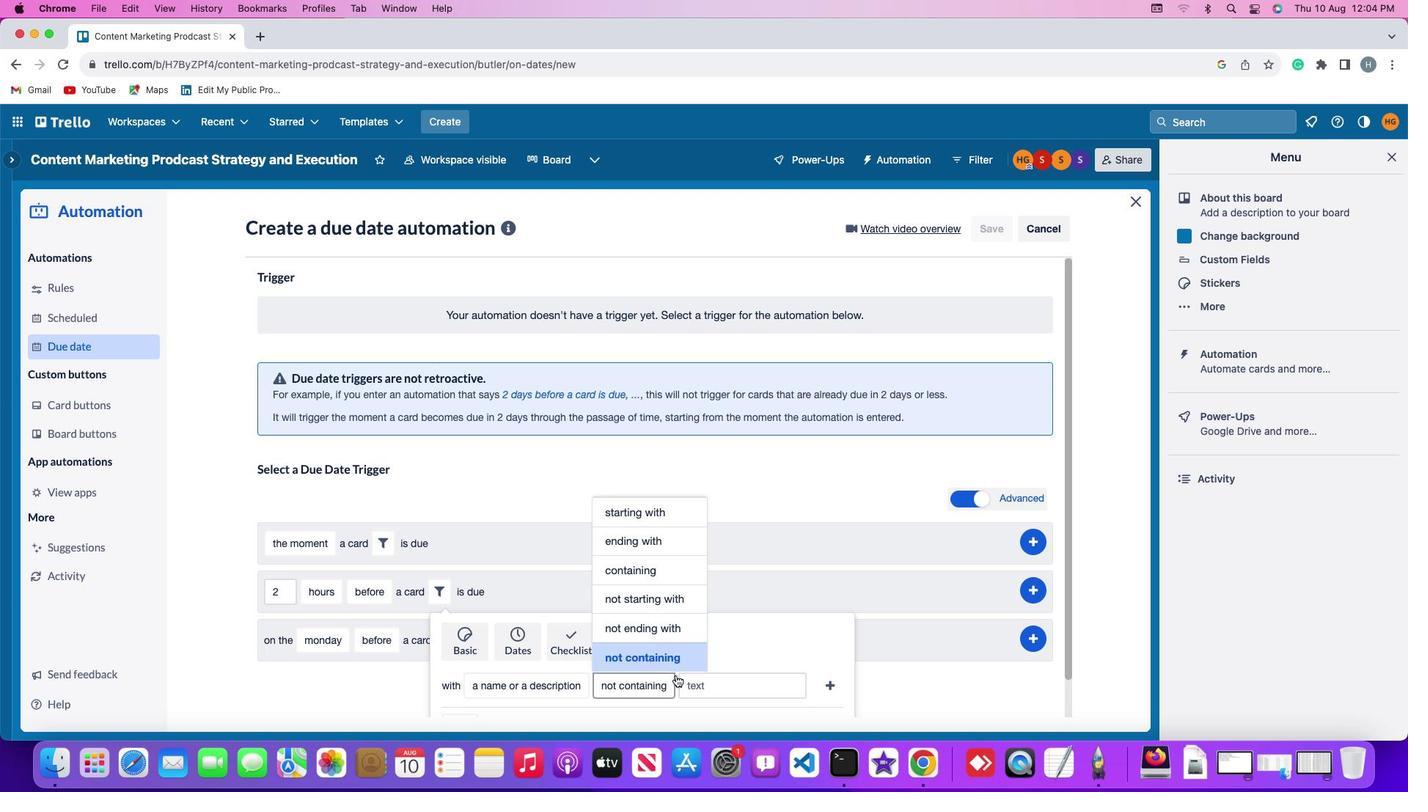 
Action: Mouse moved to (712, 688)
Screenshot: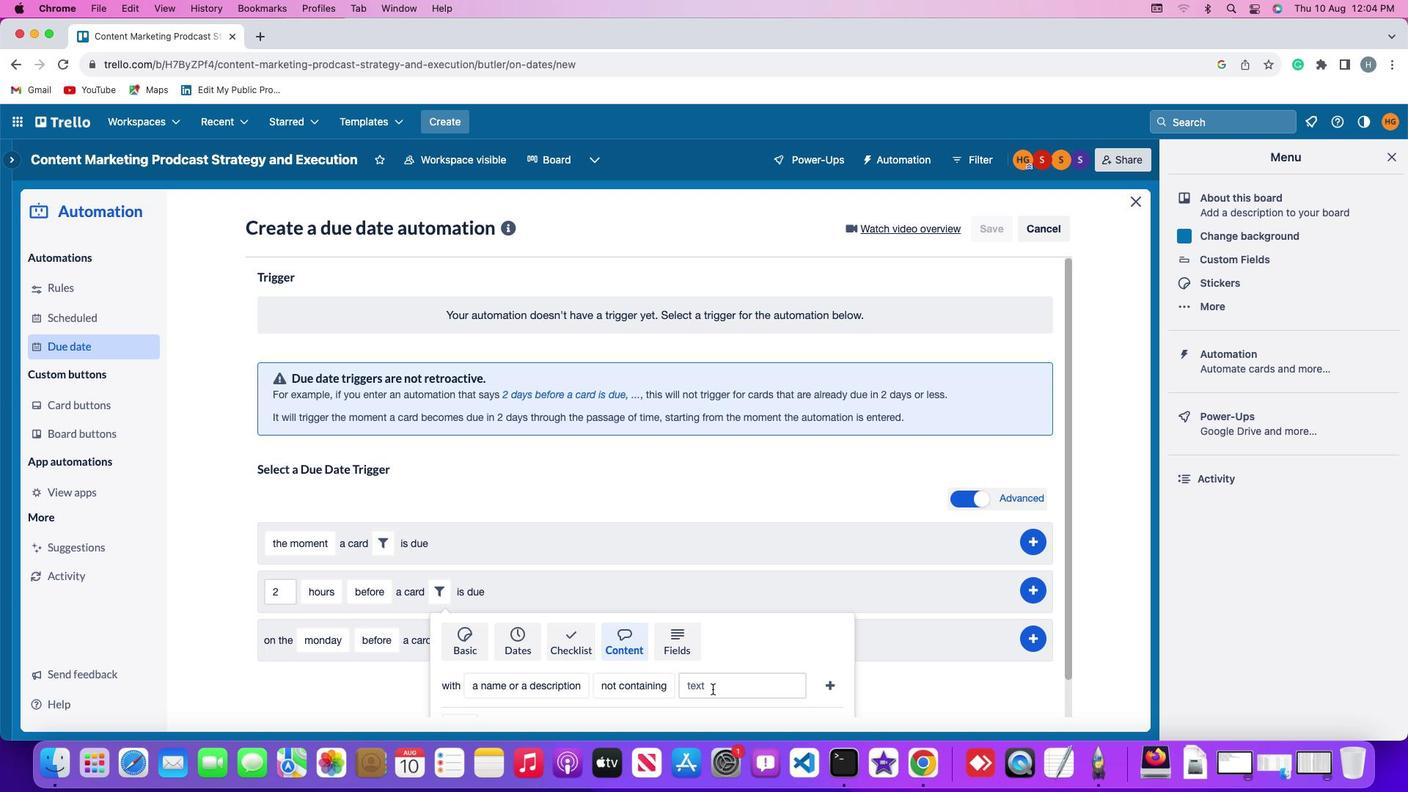 
Action: Mouse pressed left at (712, 688)
Screenshot: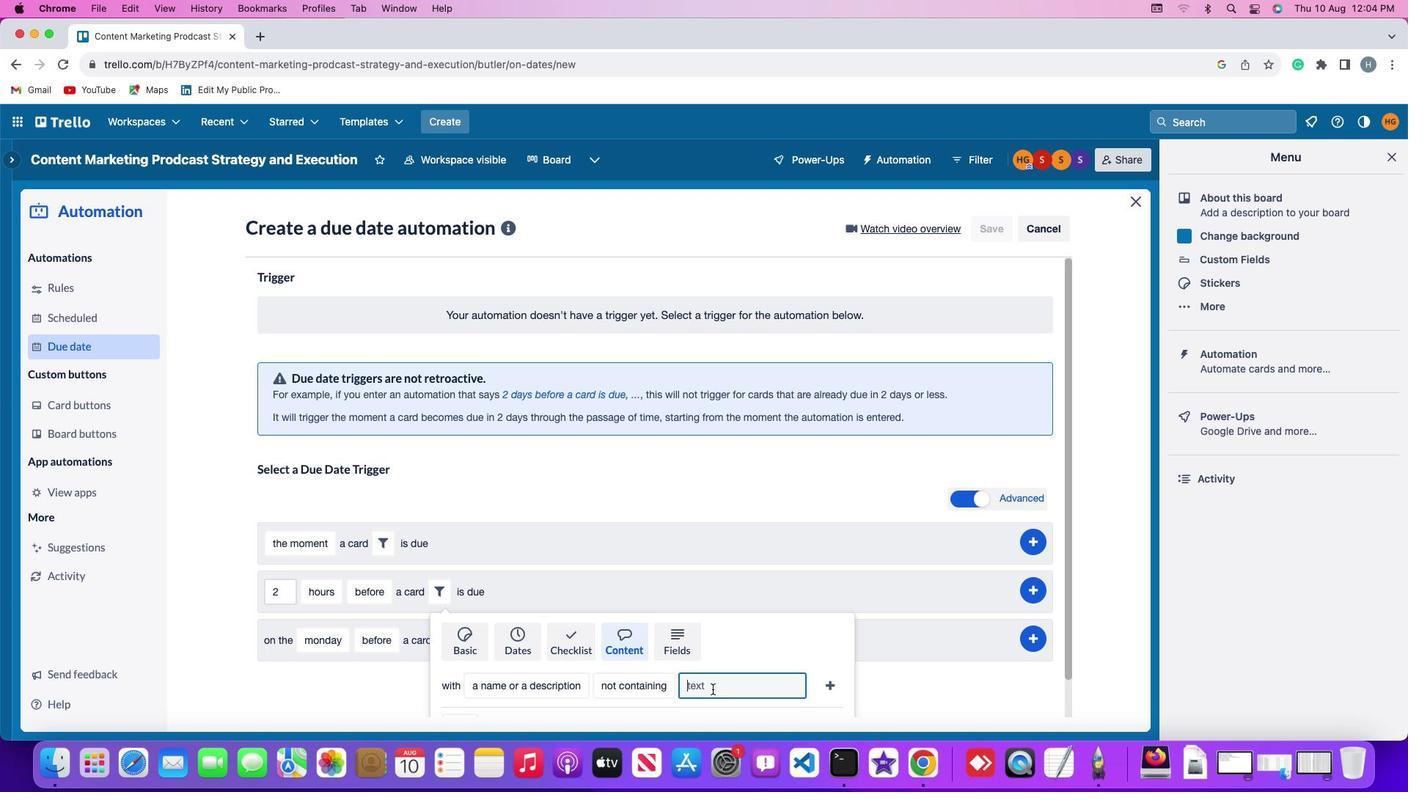 
Action: Key pressed 'r''e''s''u''m''e'
Screenshot: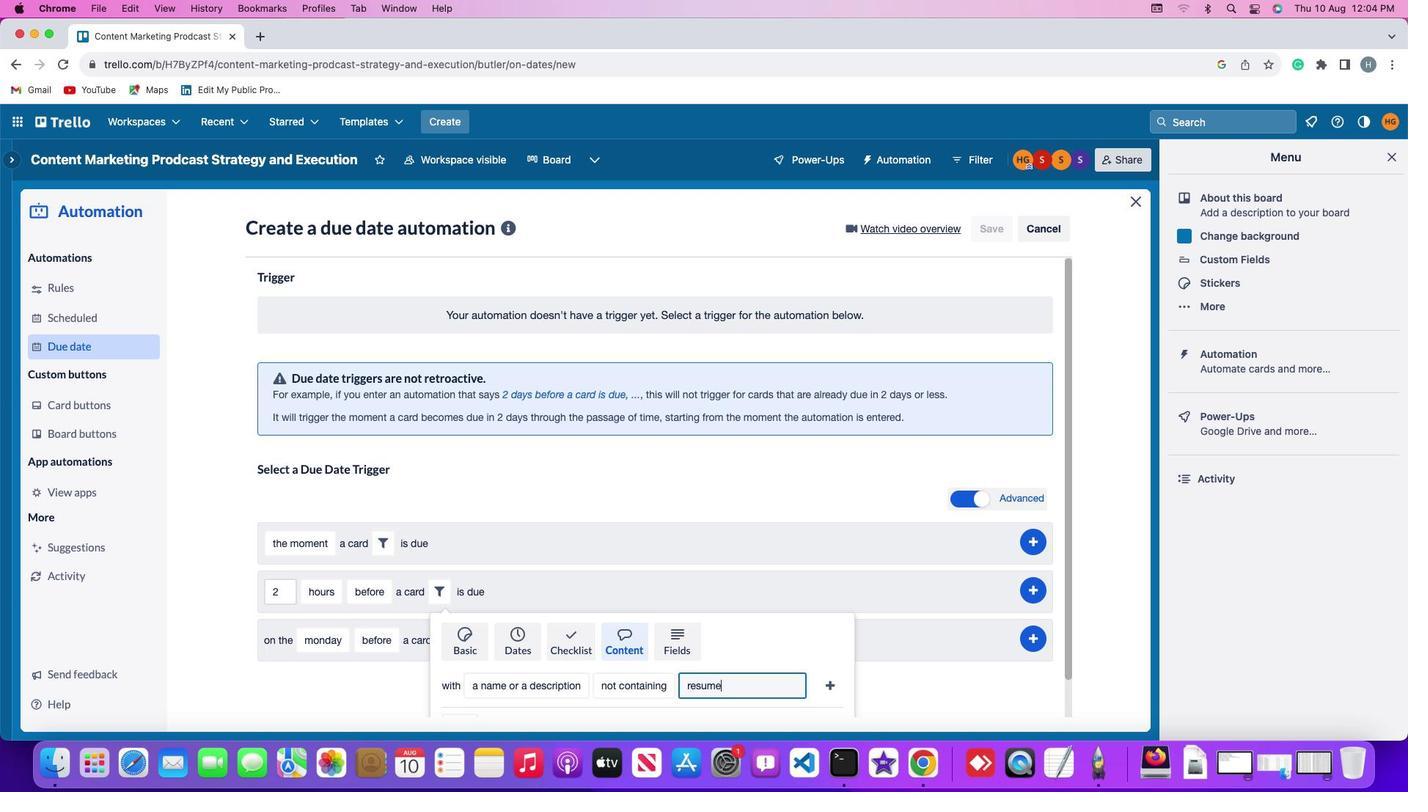 
Action: Mouse moved to (828, 685)
Screenshot: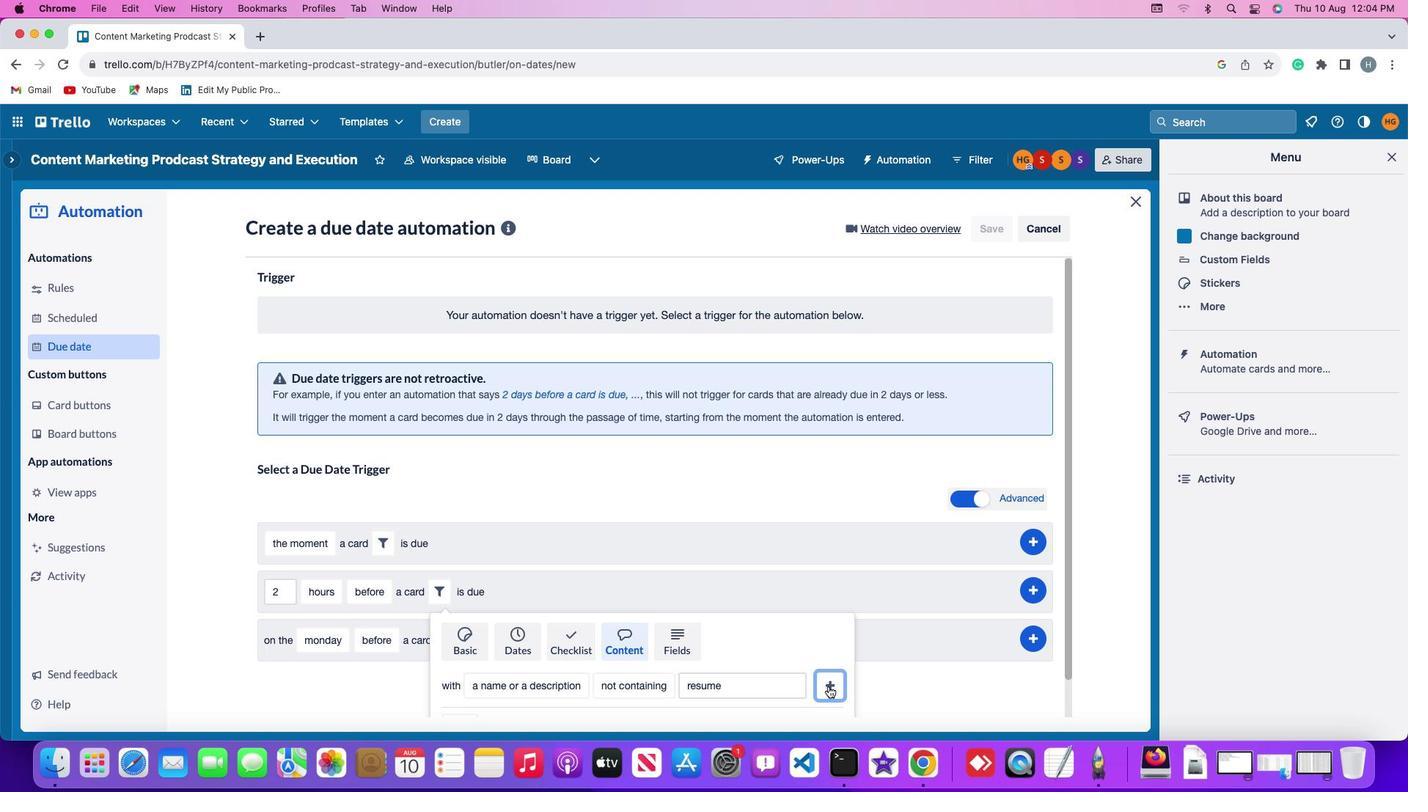 
Action: Mouse pressed left at (828, 685)
Screenshot: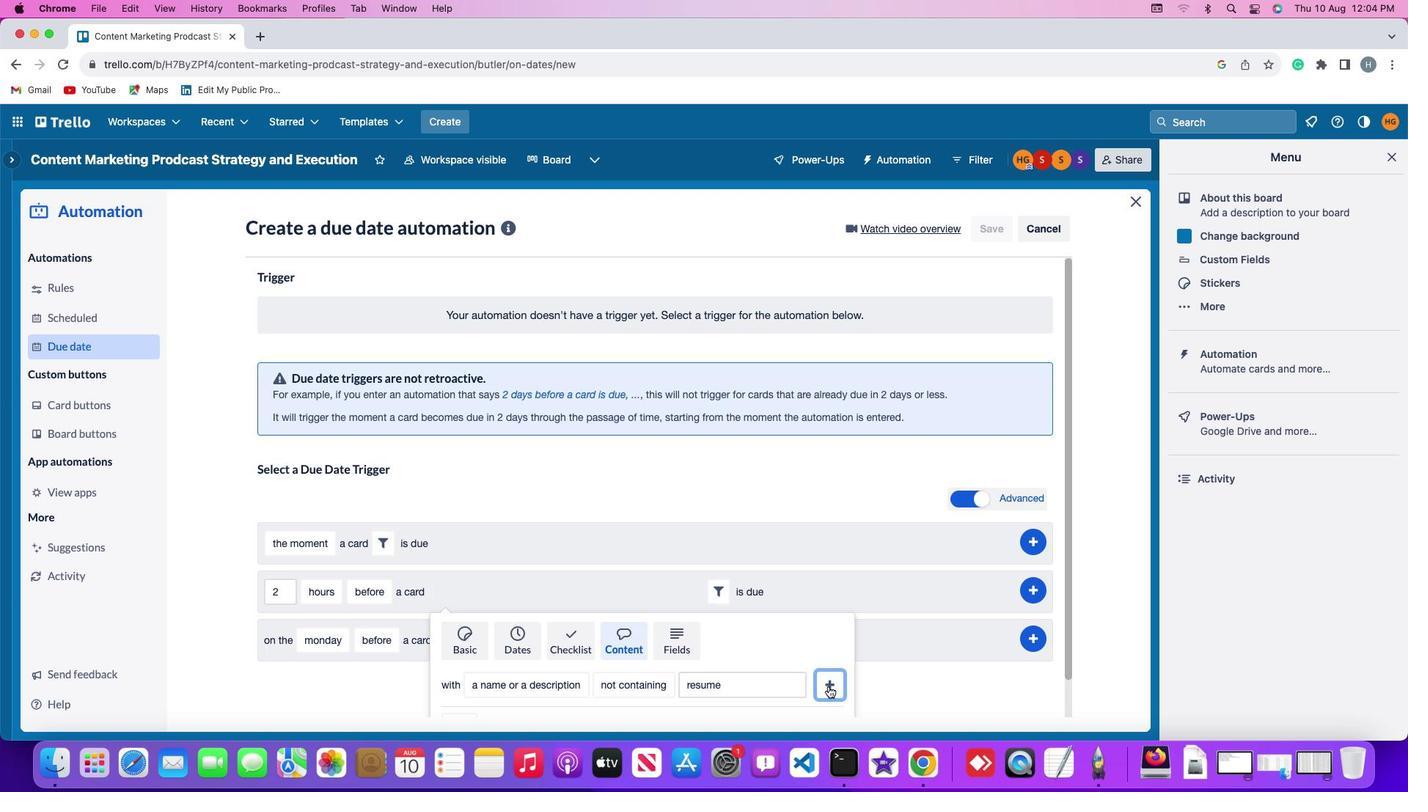 
Action: Mouse moved to (1035, 589)
Screenshot: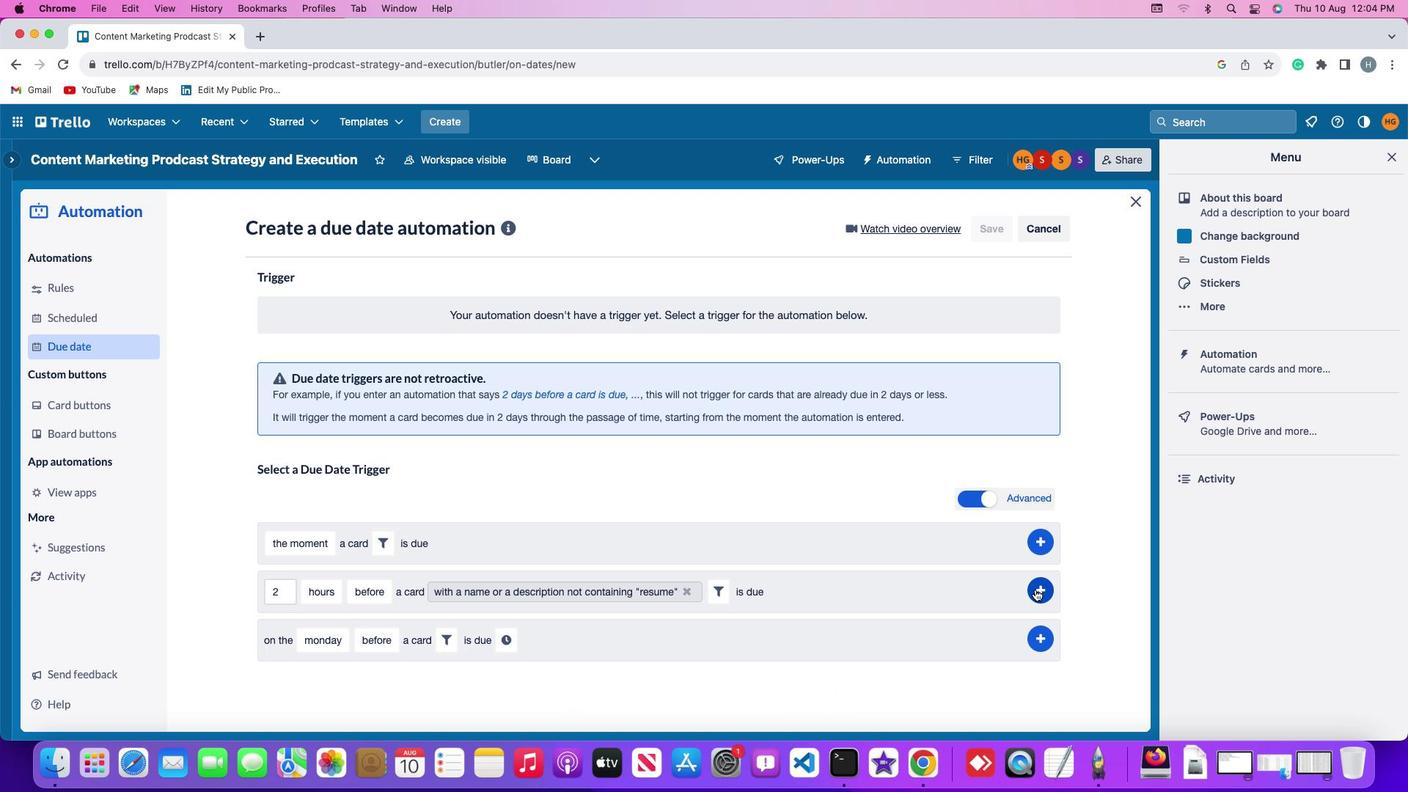 
Action: Mouse pressed left at (1035, 589)
Screenshot: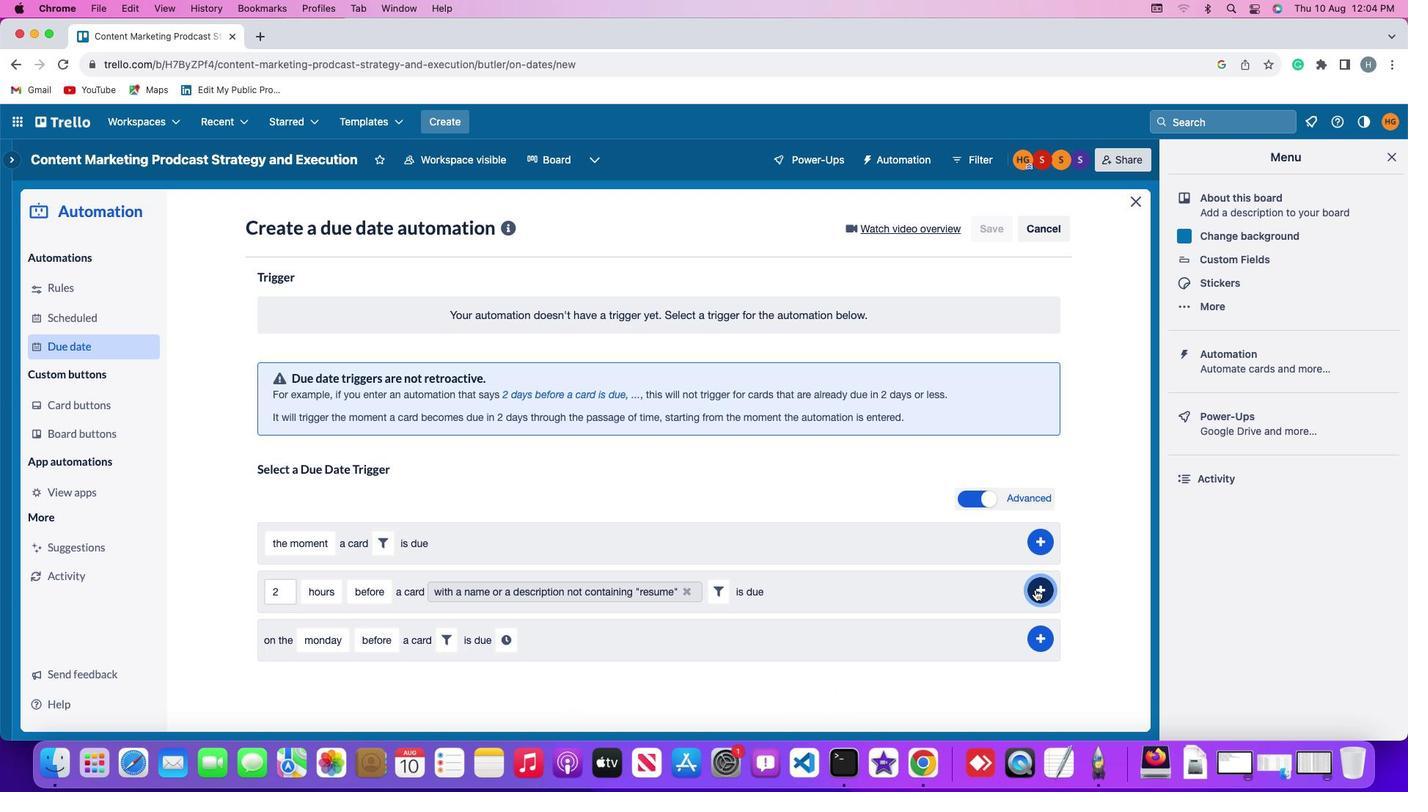 
Action: Mouse moved to (1101, 481)
Screenshot: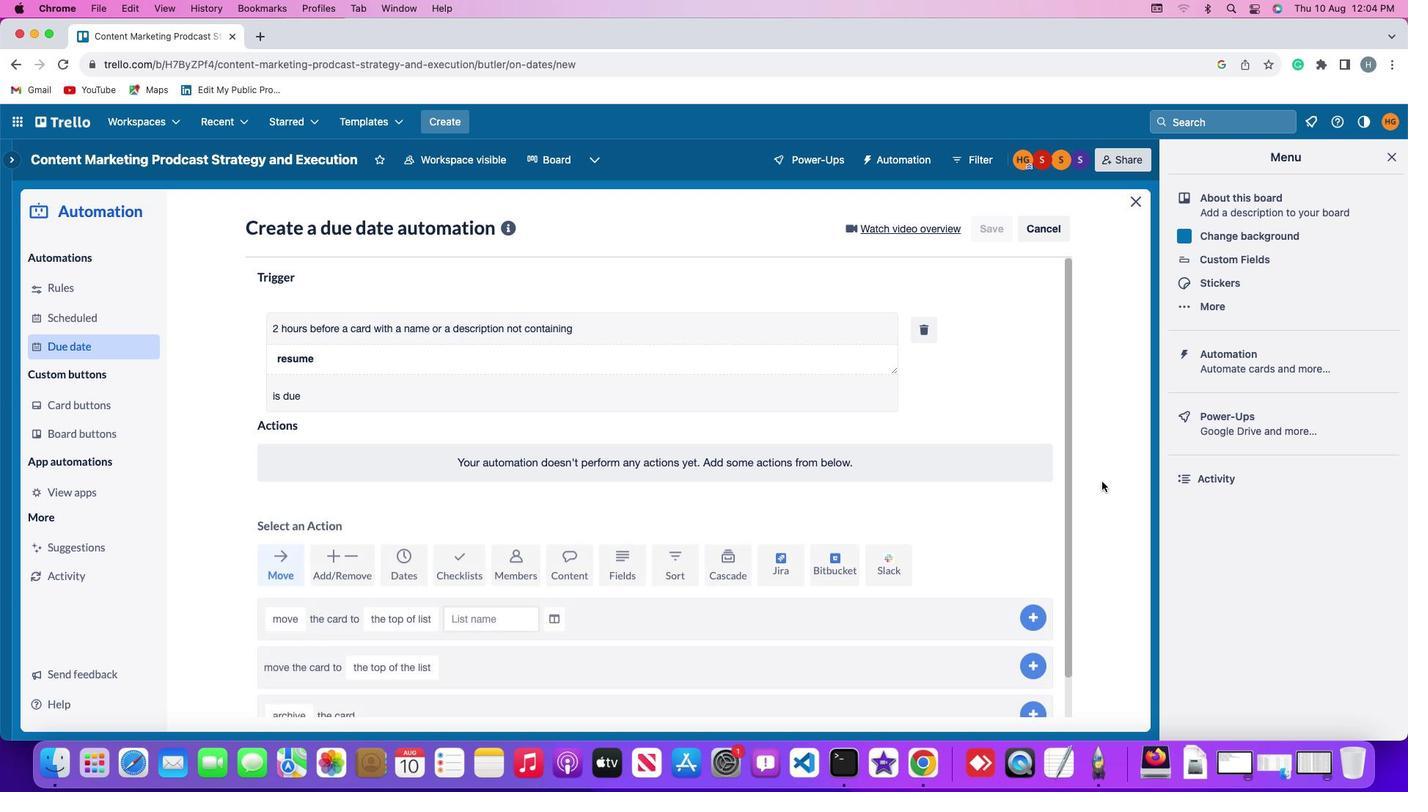 
